 Task: Find people on LinkedIn with the title 'Social Media Assistant' in 'Yichun' offering 'Customer Service'.
Action: Mouse moved to (506, 65)
Screenshot: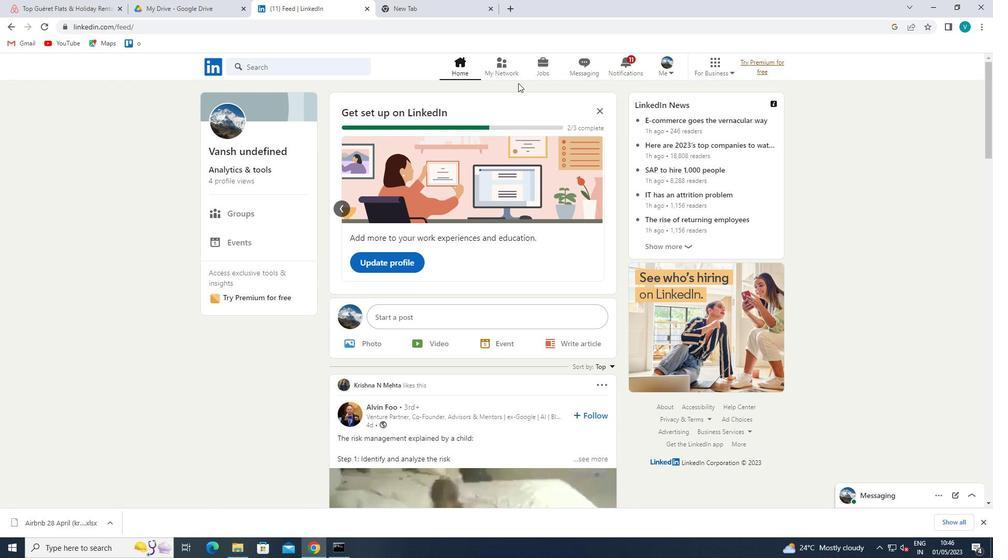 
Action: Mouse pressed left at (506, 65)
Screenshot: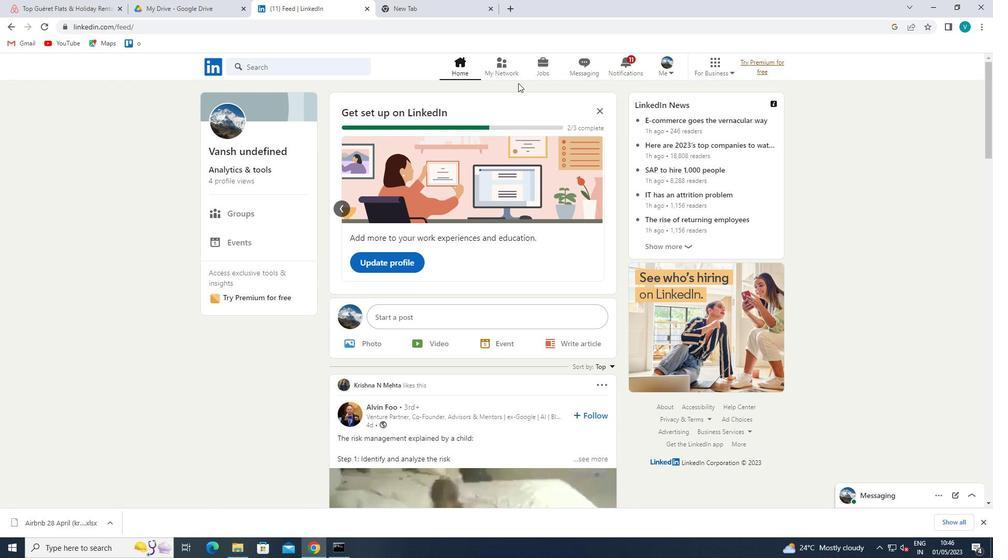 
Action: Mouse moved to (254, 122)
Screenshot: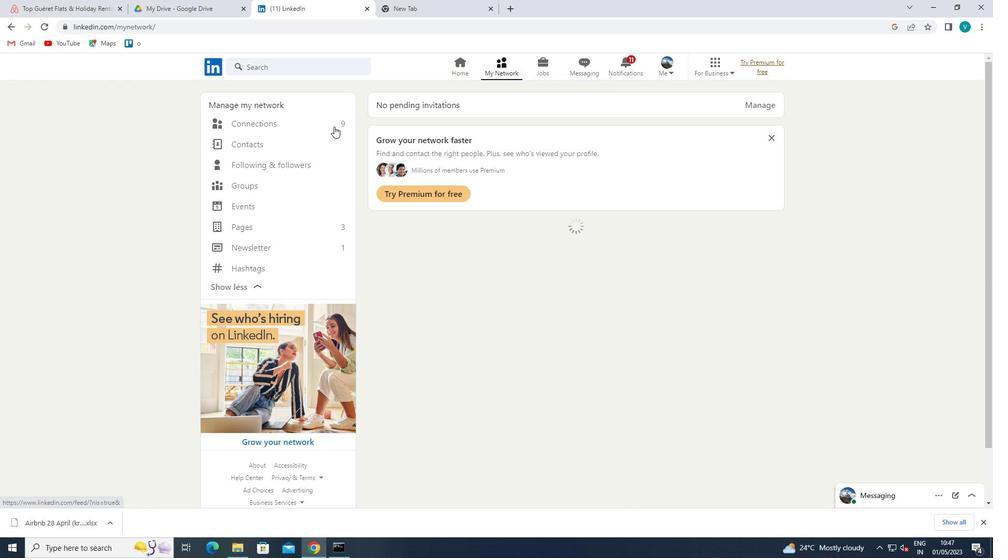 
Action: Mouse pressed left at (254, 122)
Screenshot: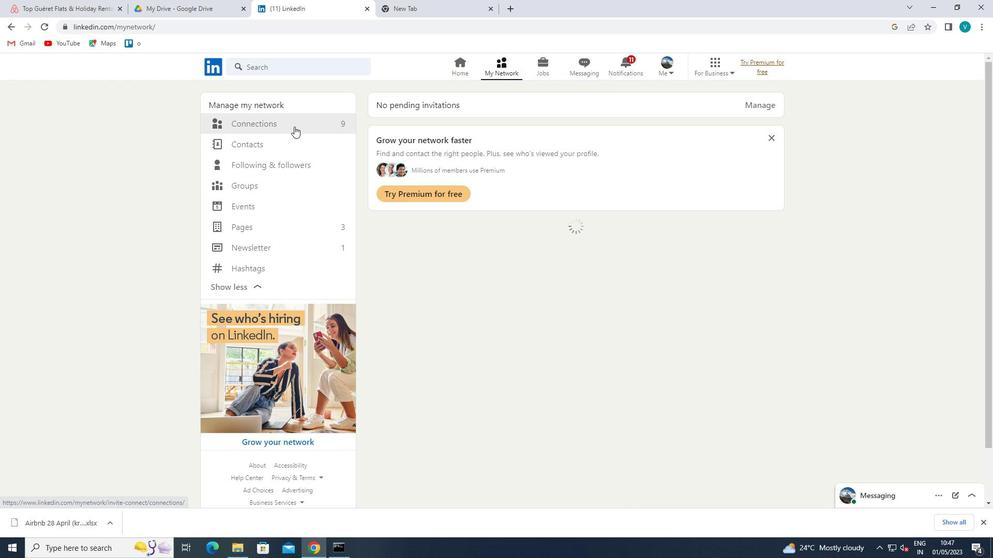 
Action: Mouse moved to (579, 131)
Screenshot: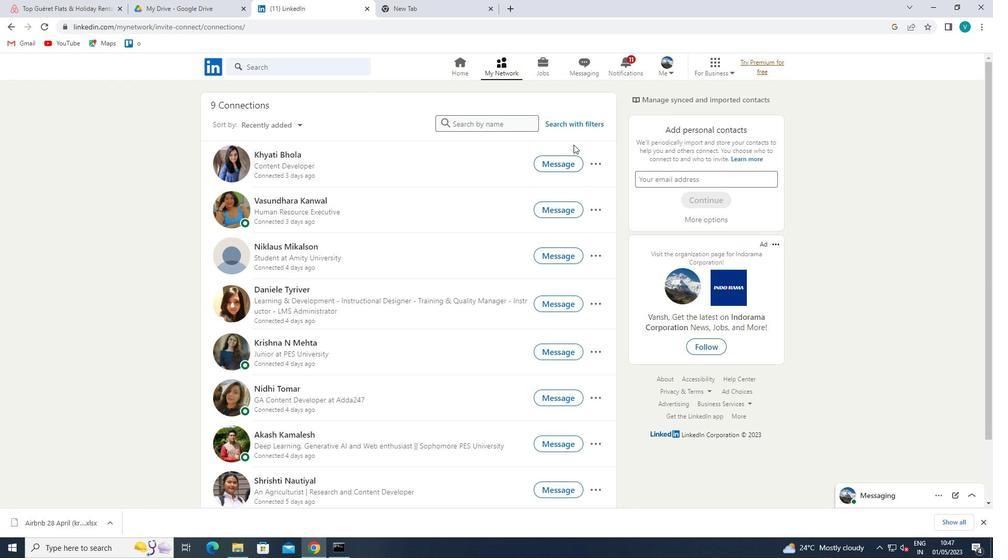 
Action: Mouse pressed left at (579, 131)
Screenshot: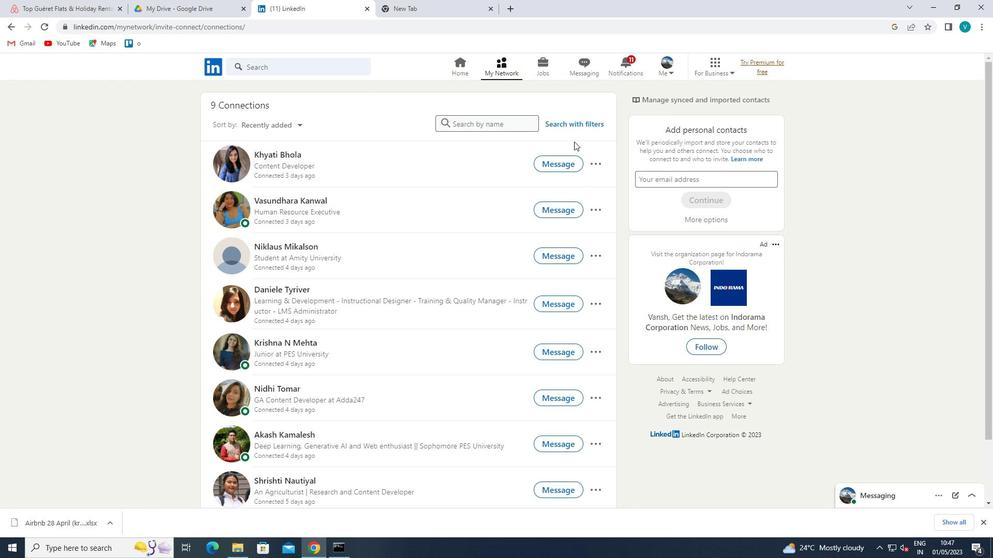 
Action: Mouse moved to (583, 128)
Screenshot: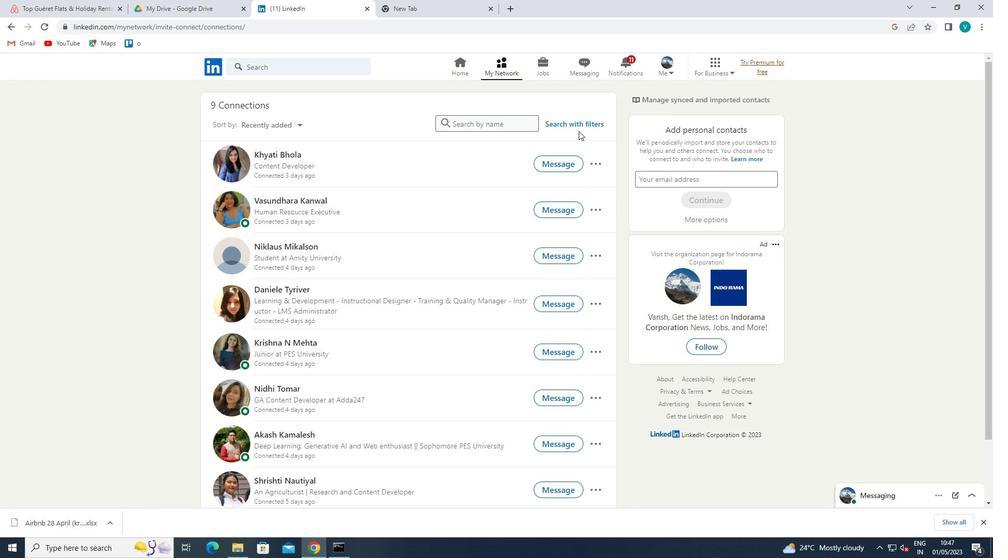 
Action: Mouse pressed left at (583, 128)
Screenshot: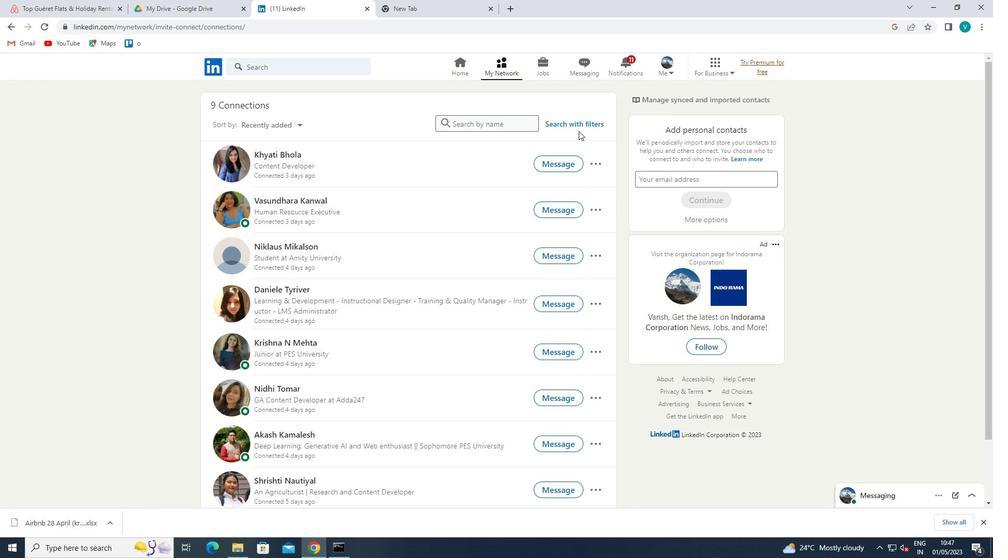
Action: Mouse moved to (490, 93)
Screenshot: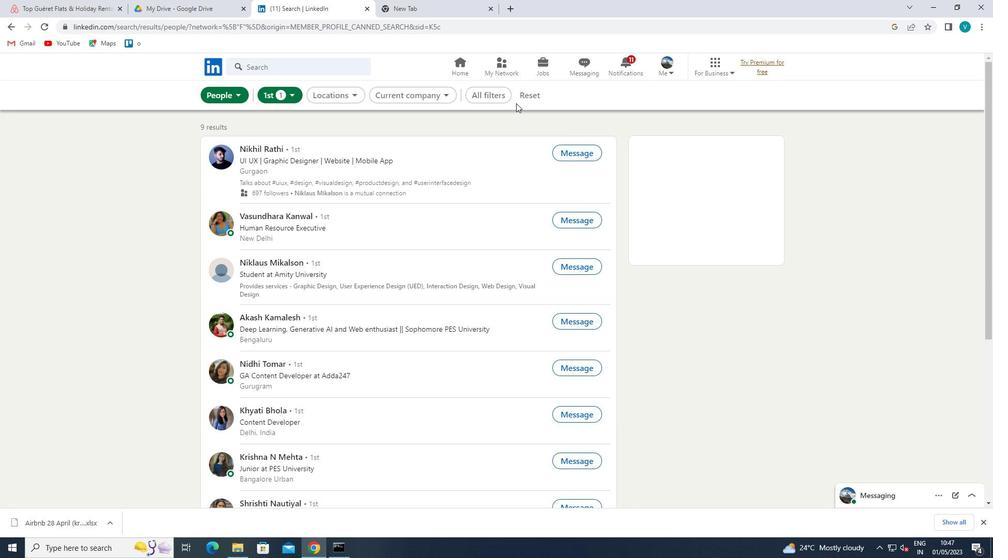 
Action: Mouse pressed left at (490, 93)
Screenshot: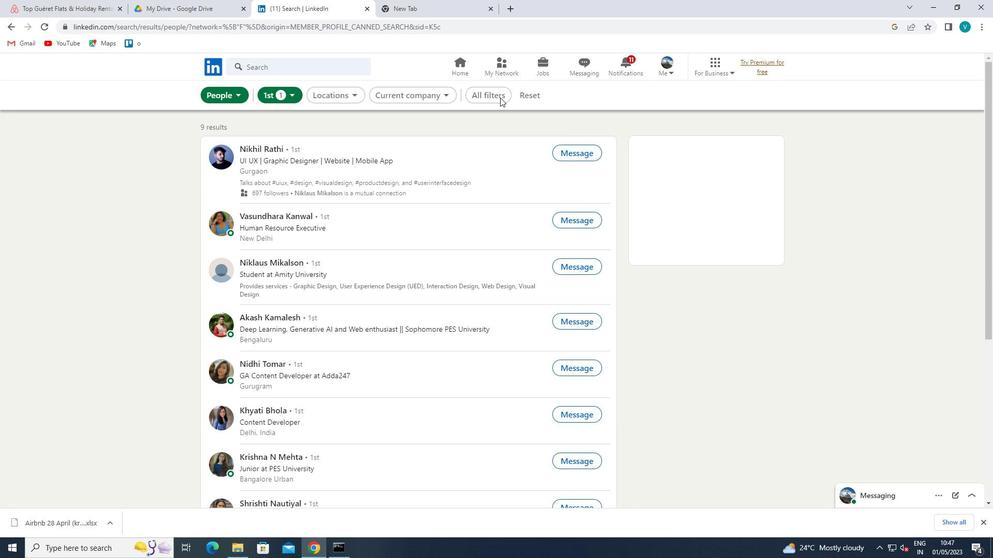 
Action: Mouse moved to (823, 268)
Screenshot: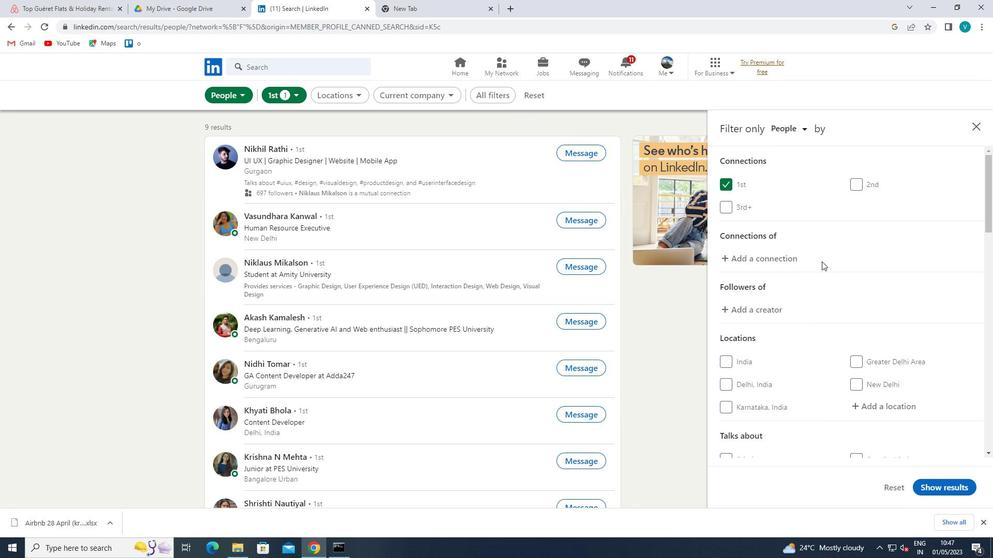 
Action: Mouse scrolled (823, 267) with delta (0, 0)
Screenshot: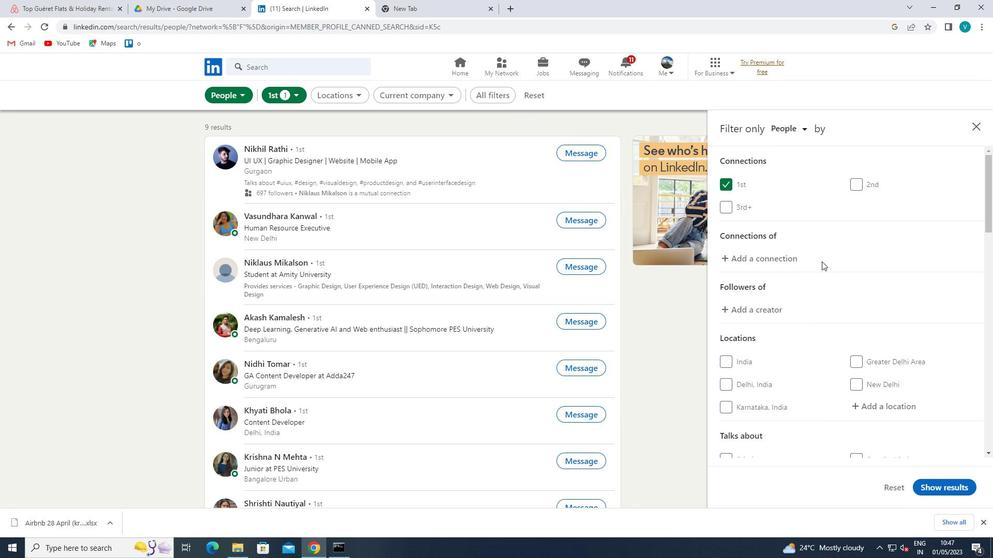 
Action: Mouse moved to (823, 268)
Screenshot: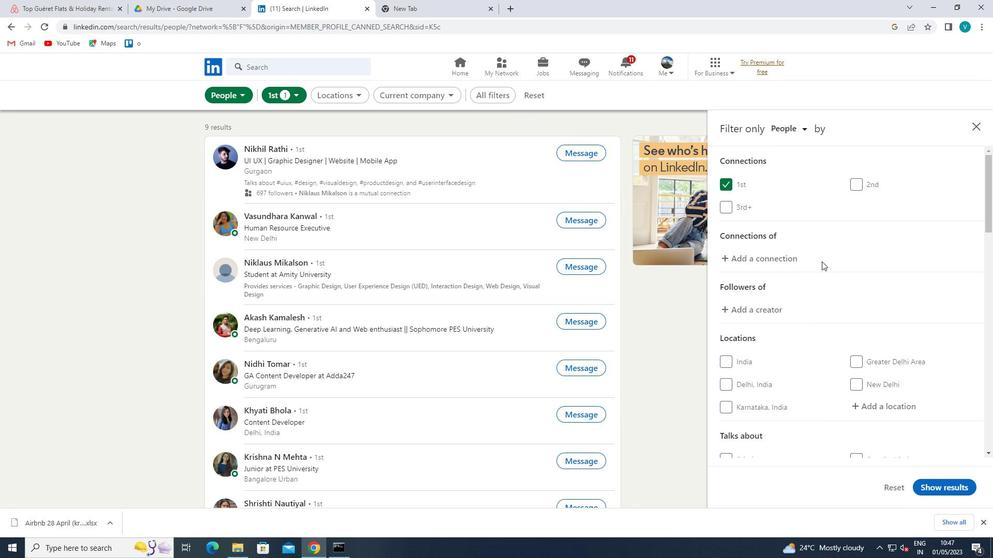 
Action: Mouse scrolled (823, 268) with delta (0, 0)
Screenshot: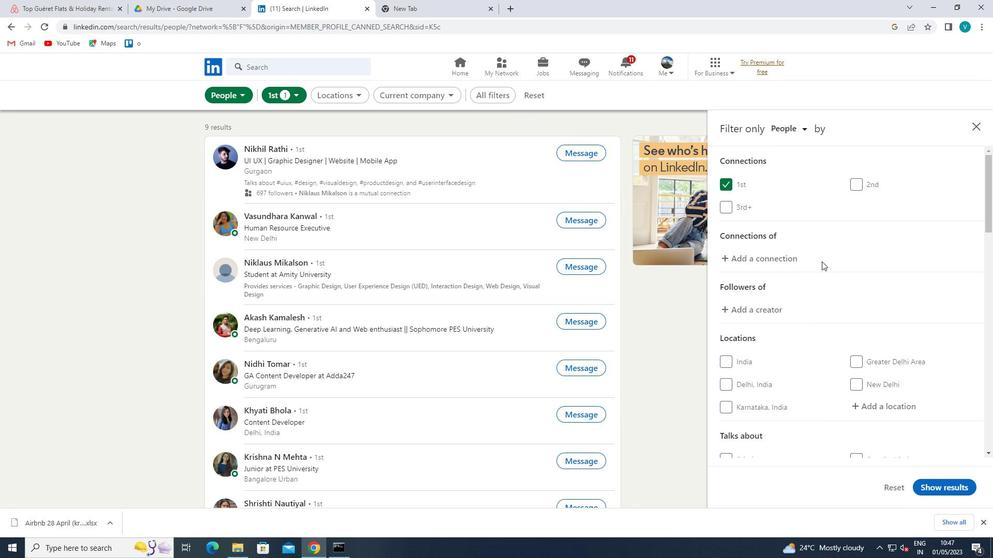 
Action: Mouse moved to (823, 269)
Screenshot: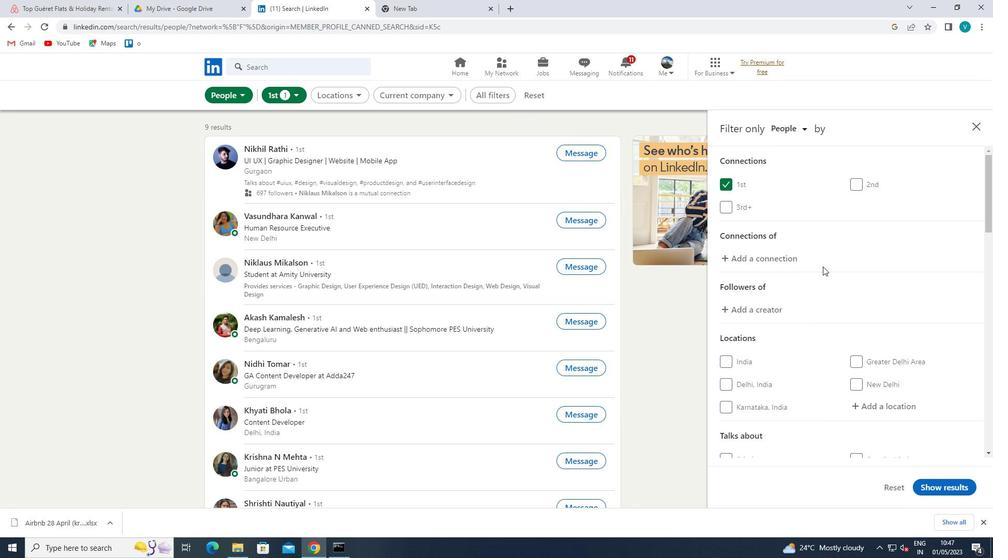 
Action: Mouse scrolled (823, 269) with delta (0, 0)
Screenshot: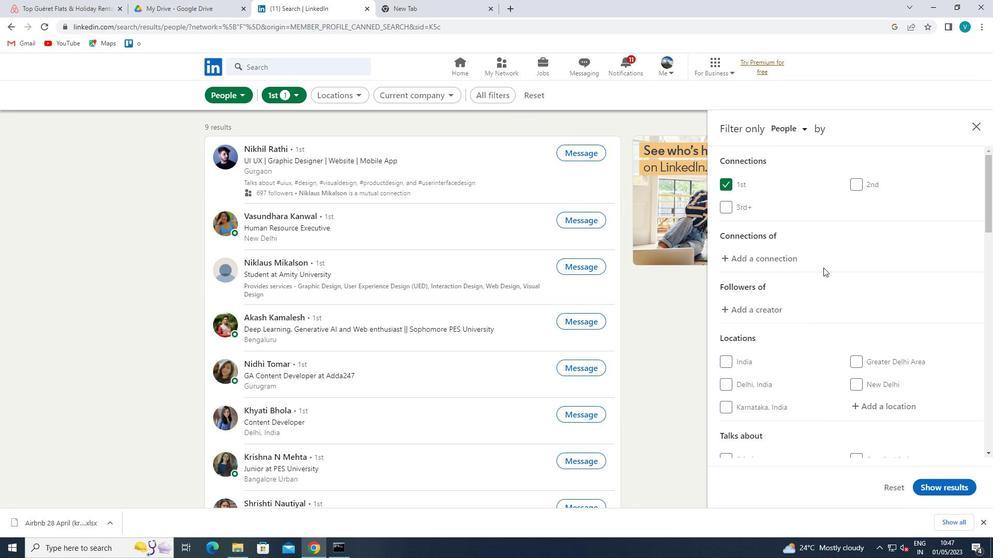 
Action: Mouse moved to (869, 259)
Screenshot: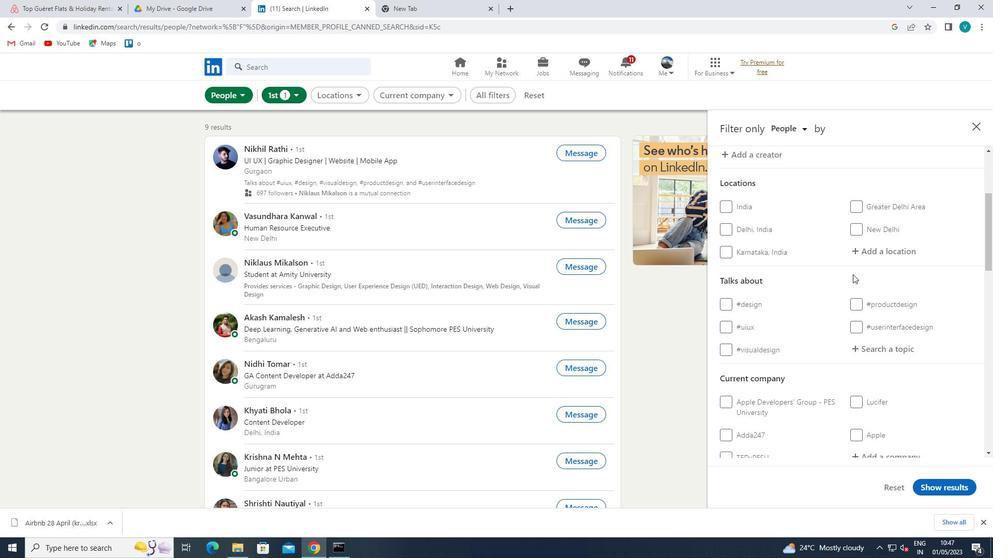 
Action: Mouse pressed left at (869, 259)
Screenshot: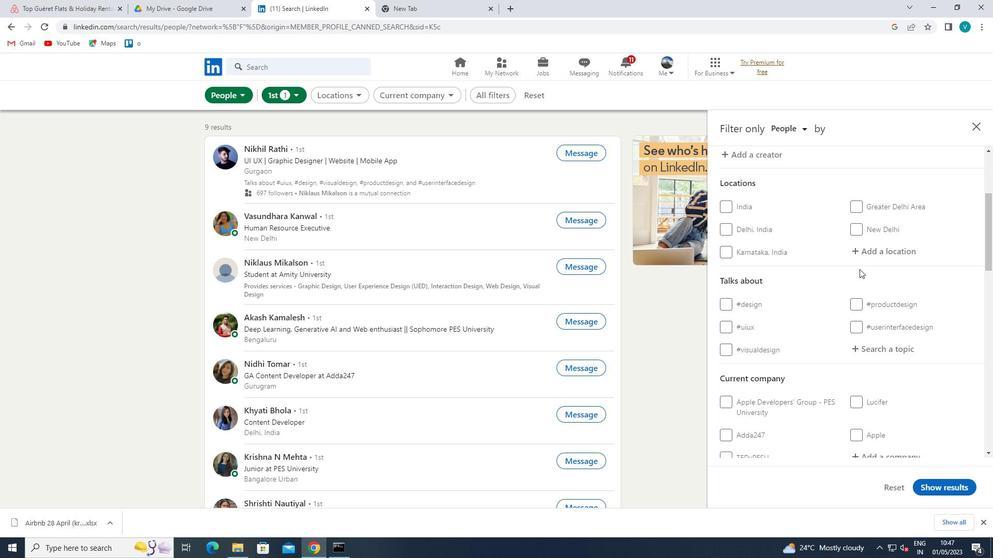 
Action: Mouse moved to (556, 169)
Screenshot: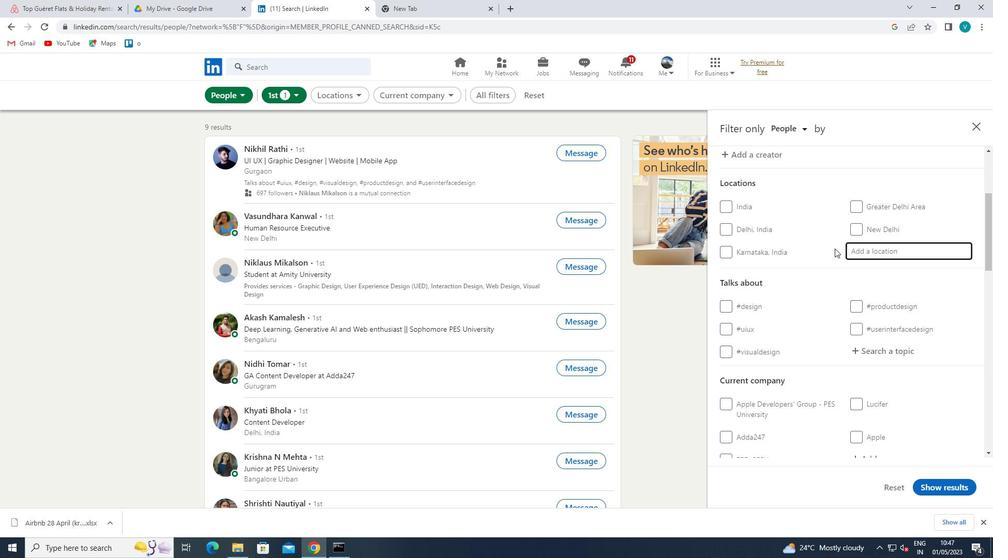 
Action: Key pressed <Key.shift>T<Key.backspace><Key.shift>YICHUN
Screenshot: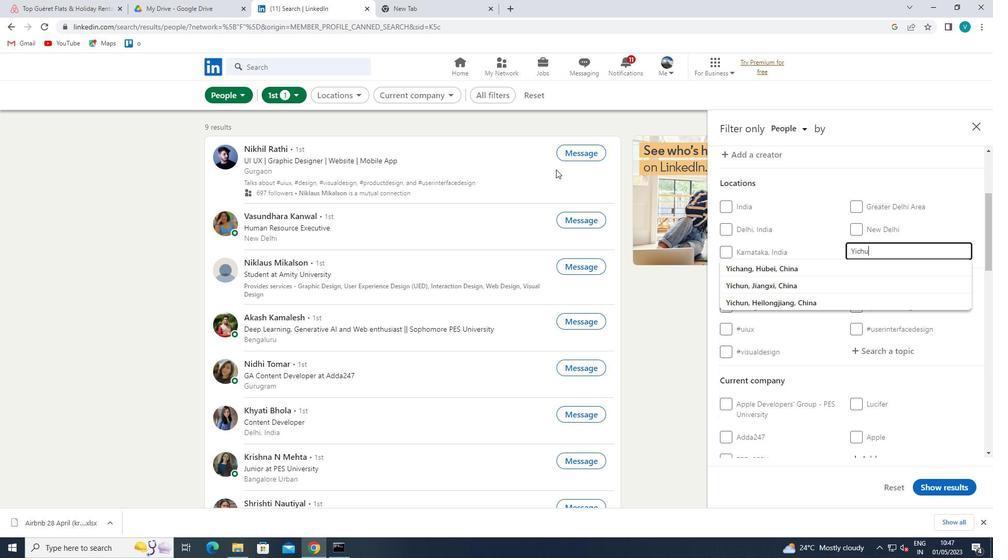 
Action: Mouse moved to (758, 268)
Screenshot: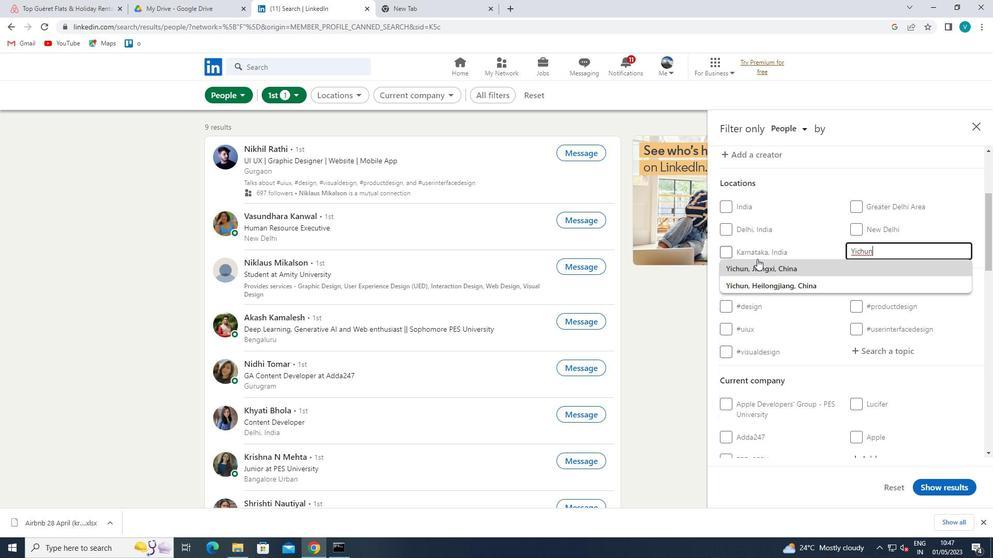 
Action: Mouse pressed left at (758, 268)
Screenshot: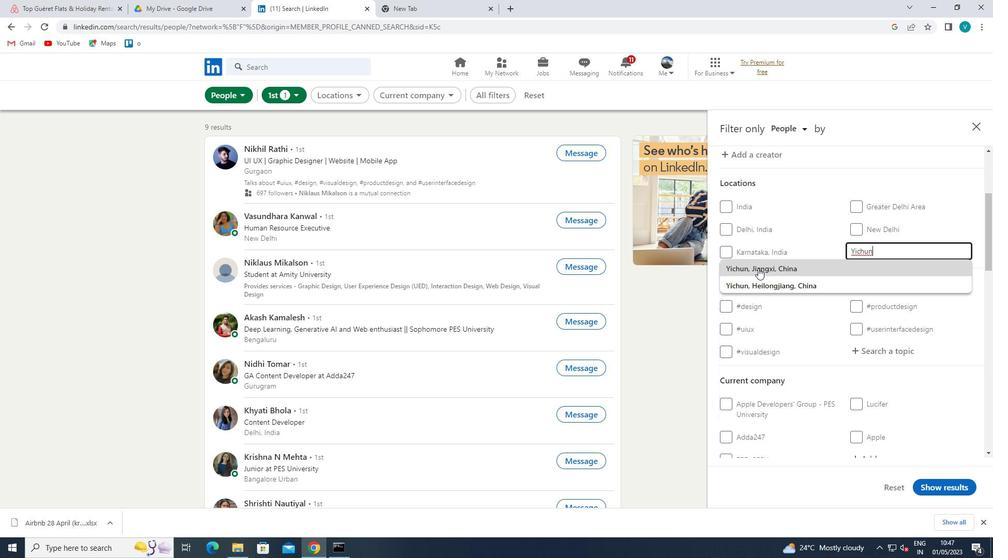 
Action: Mouse scrolled (758, 268) with delta (0, 0)
Screenshot: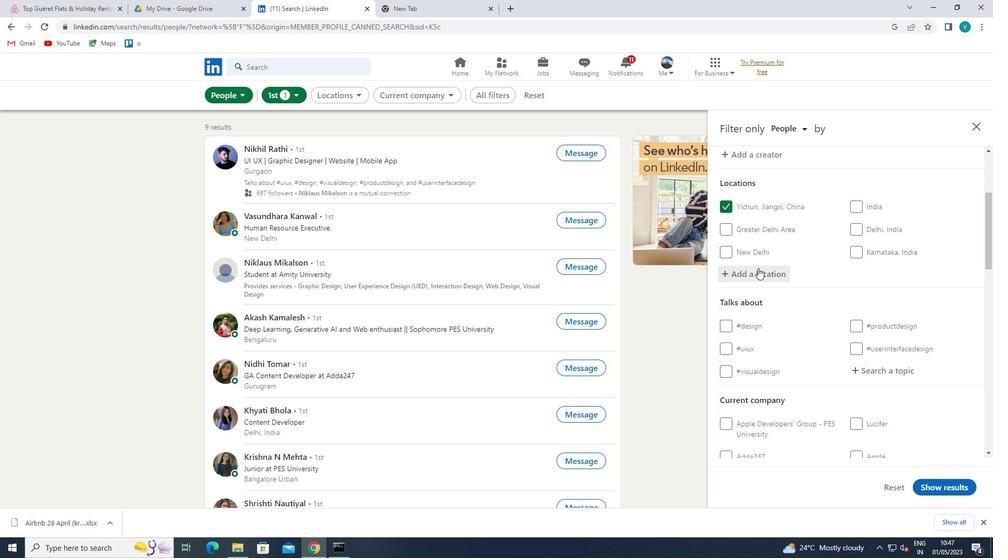 
Action: Mouse moved to (905, 318)
Screenshot: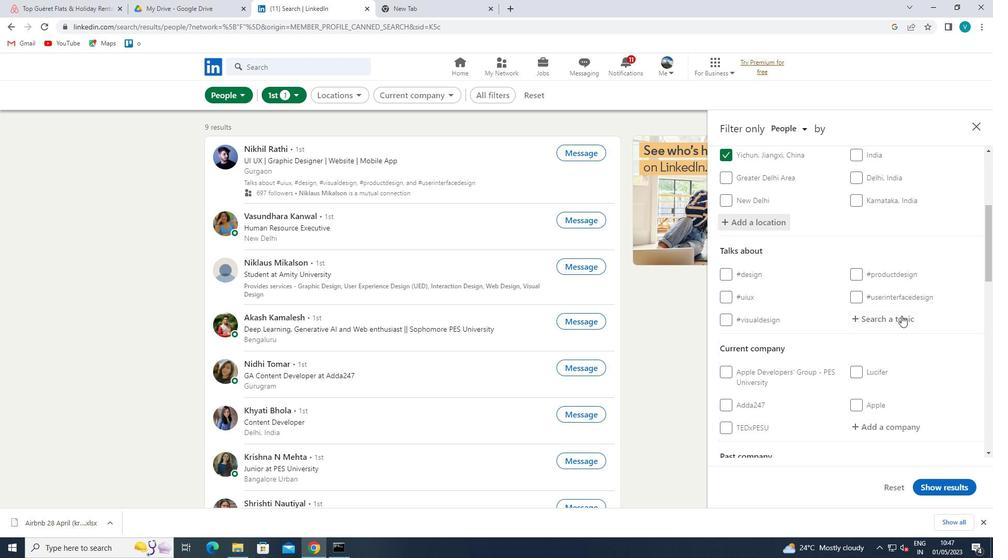 
Action: Mouse pressed left at (905, 318)
Screenshot: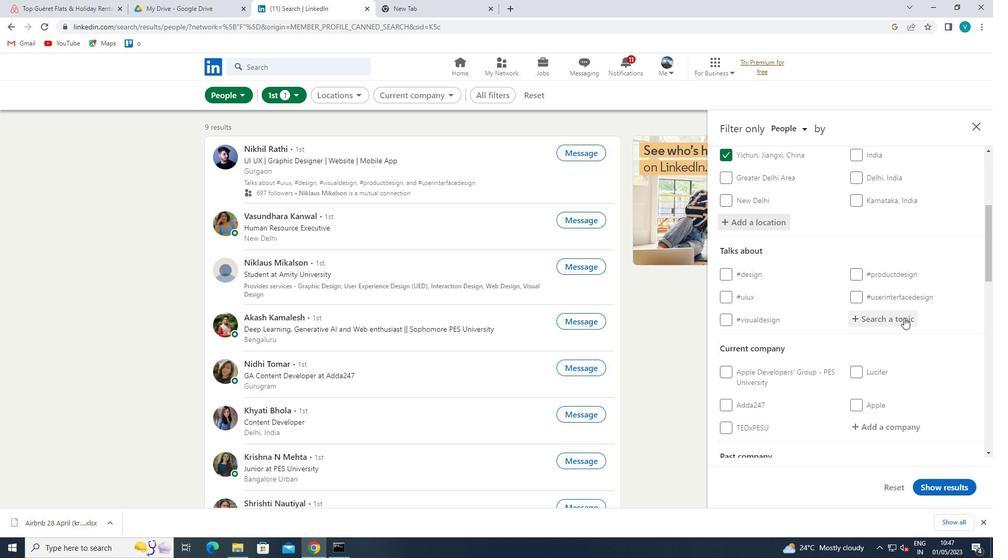 
Action: Key pressed <Key.shift>#JOB
Screenshot: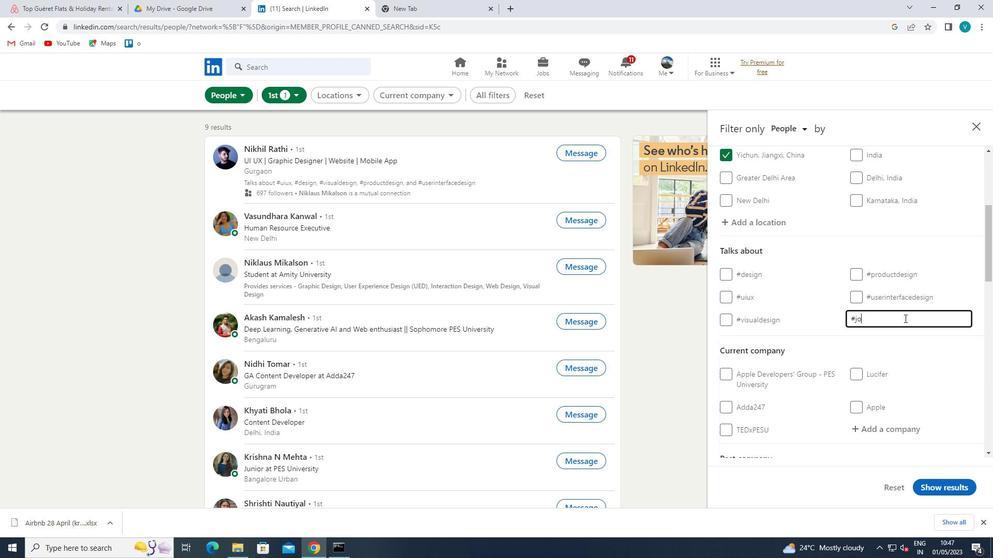 
Action: Mouse moved to (878, 335)
Screenshot: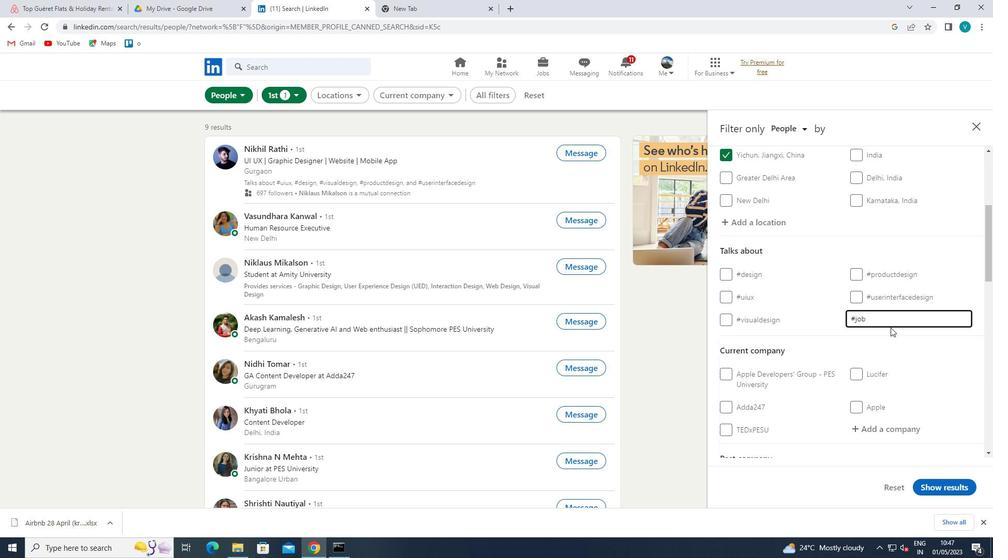 
Action: Mouse pressed left at (878, 335)
Screenshot: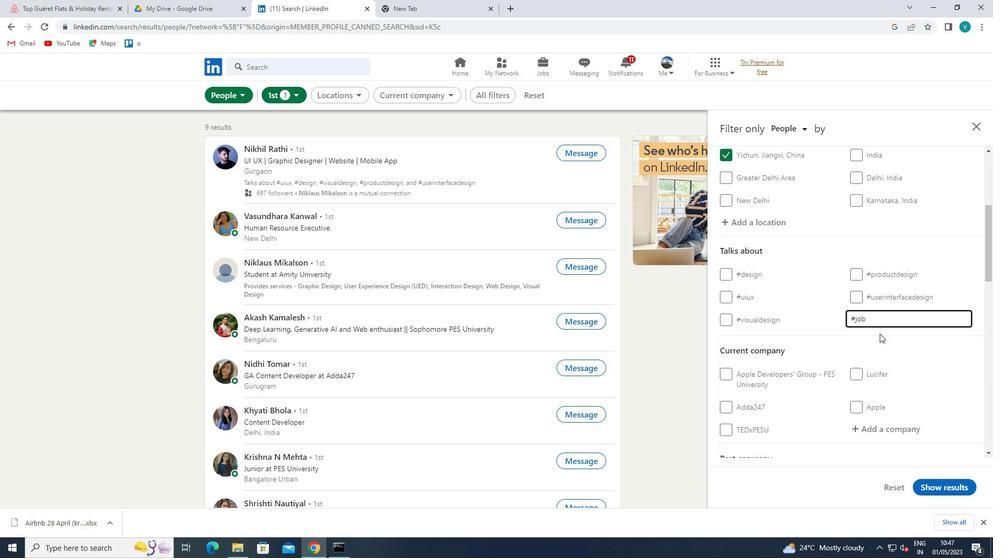 
Action: Mouse moved to (877, 336)
Screenshot: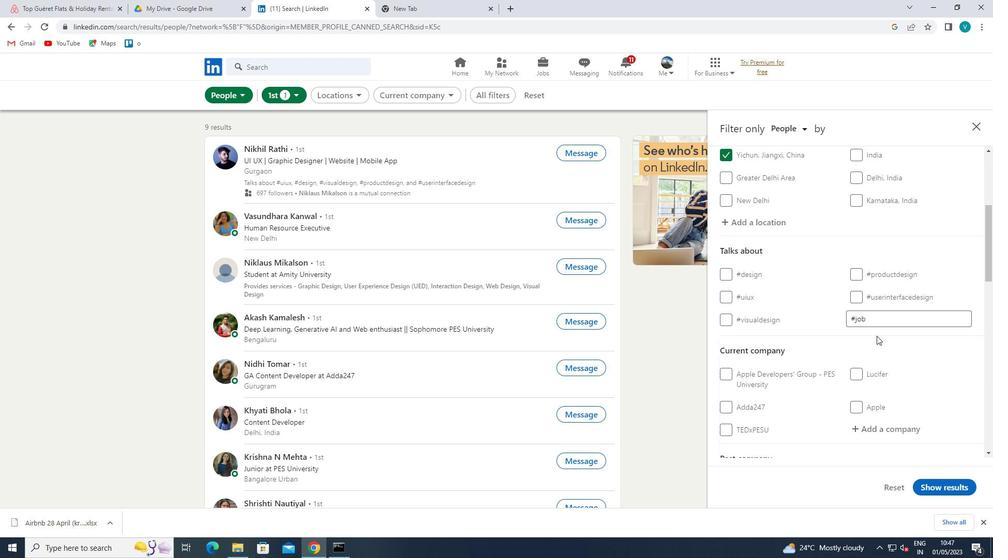 
Action: Mouse scrolled (877, 335) with delta (0, 0)
Screenshot: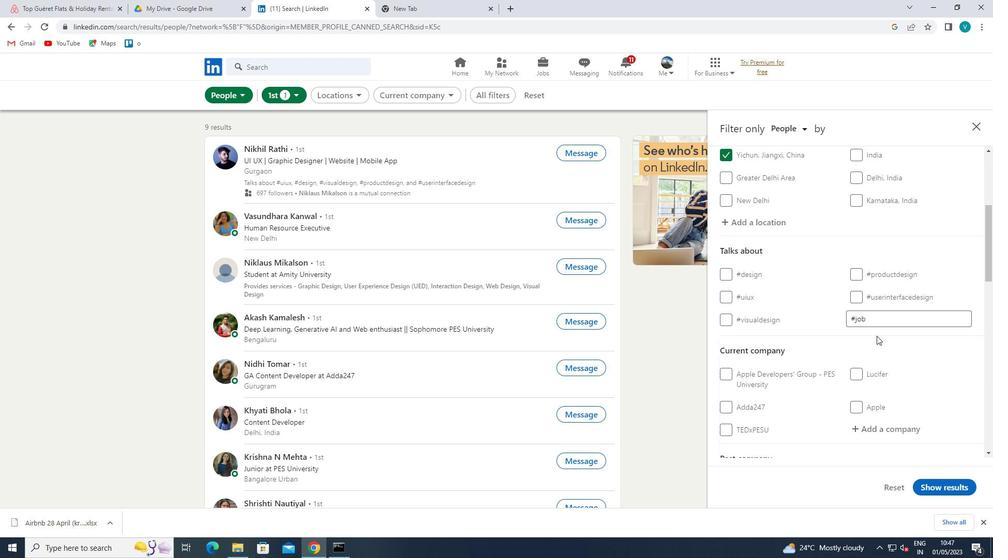 
Action: Mouse moved to (875, 336)
Screenshot: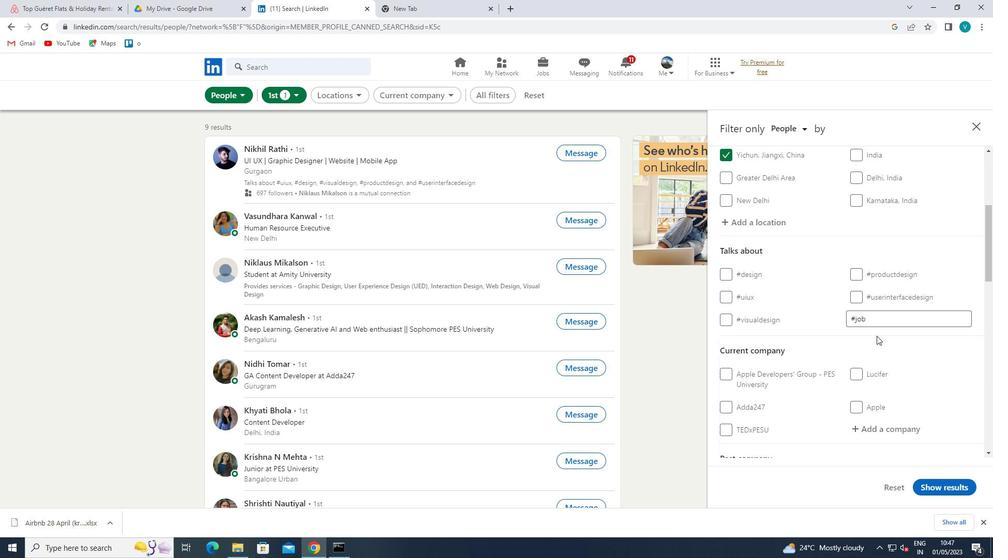 
Action: Mouse scrolled (875, 336) with delta (0, 0)
Screenshot: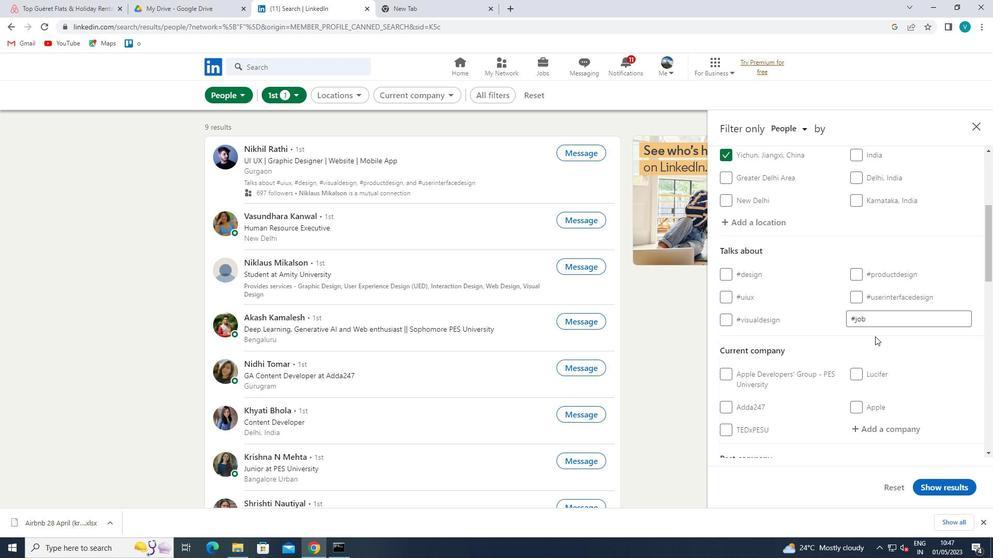 
Action: Mouse moved to (891, 311)
Screenshot: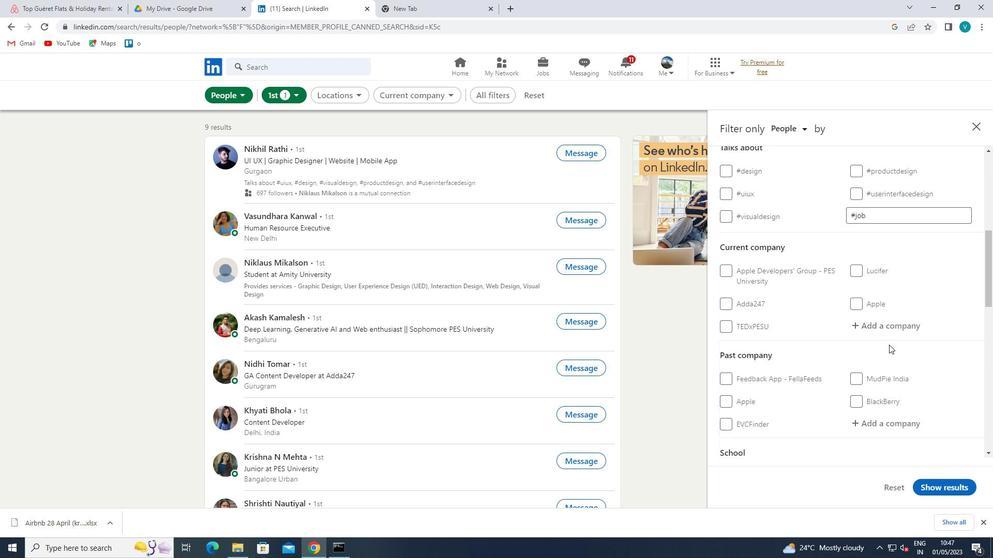 
Action: Mouse pressed left at (891, 311)
Screenshot: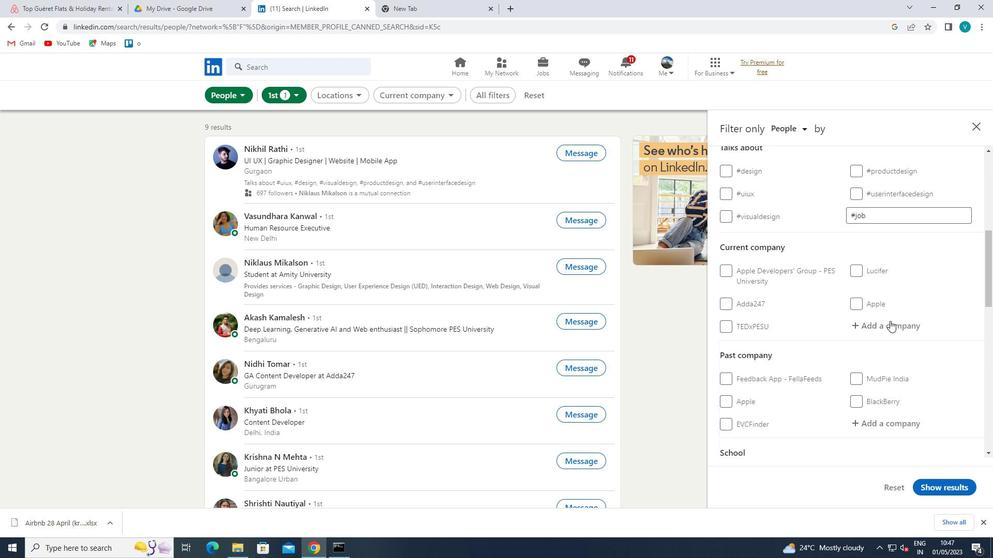 
Action: Mouse moved to (889, 326)
Screenshot: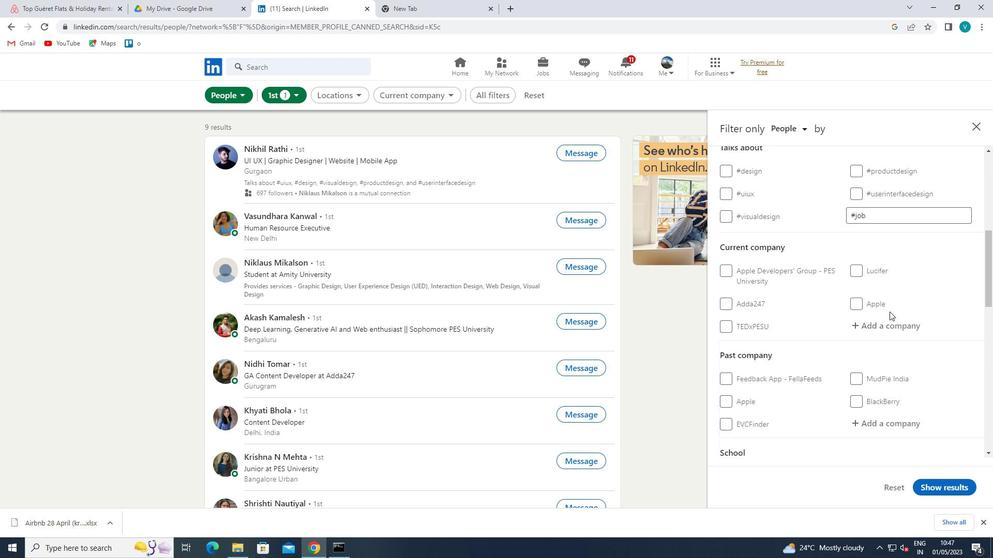 
Action: Mouse pressed left at (889, 326)
Screenshot: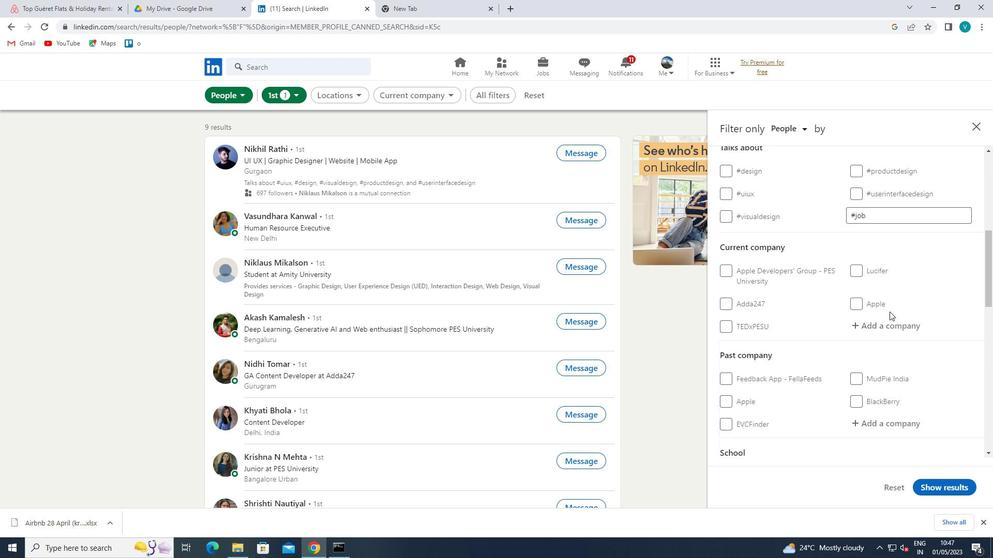 
Action: Key pressed <Key.shift>INTELLIAS
Screenshot: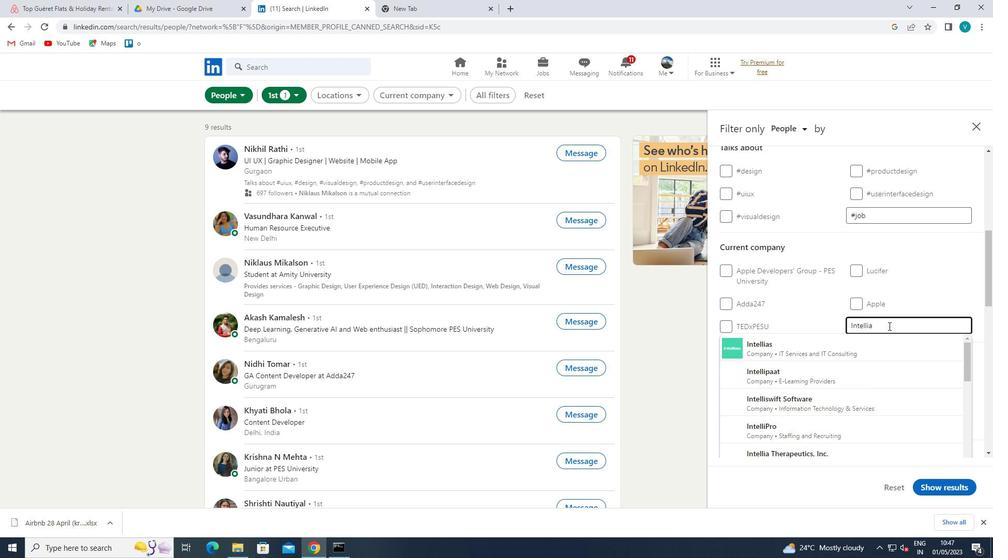 
Action: Mouse moved to (871, 337)
Screenshot: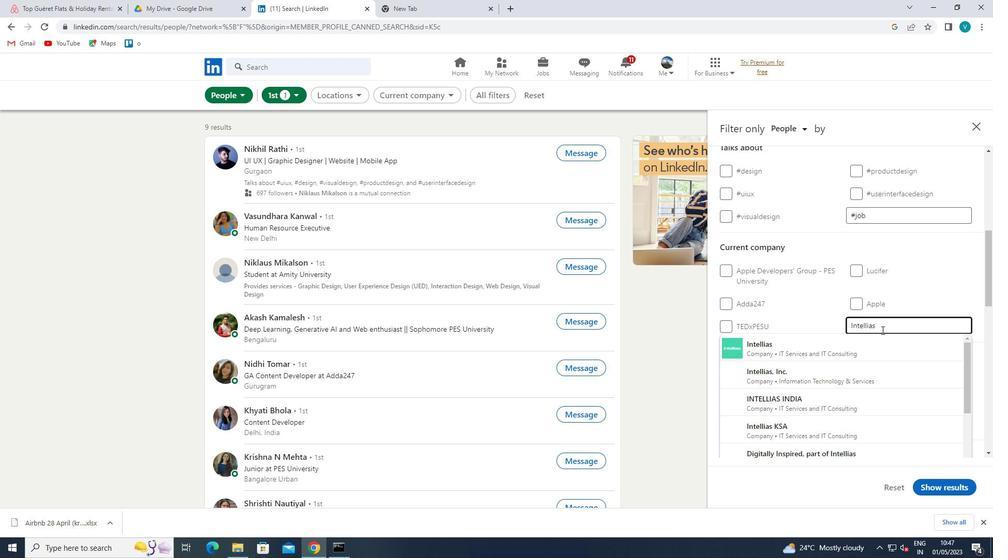 
Action: Mouse pressed left at (871, 337)
Screenshot: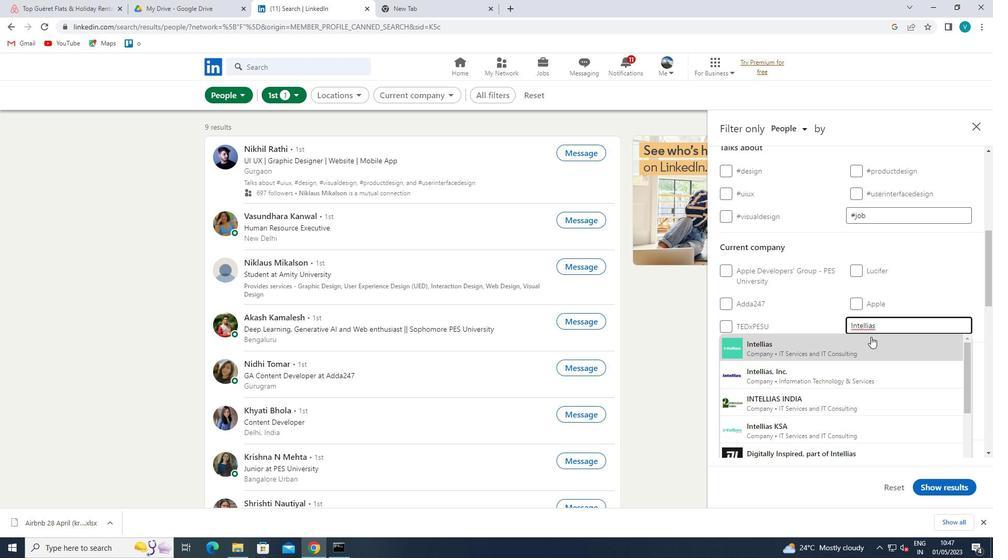 
Action: Mouse scrolled (871, 336) with delta (0, 0)
Screenshot: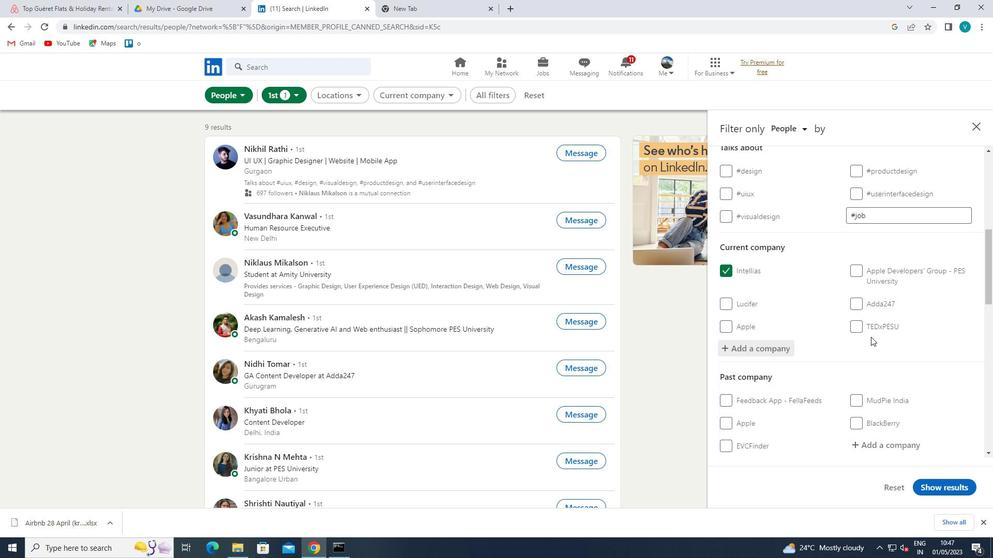
Action: Mouse scrolled (871, 336) with delta (0, 0)
Screenshot: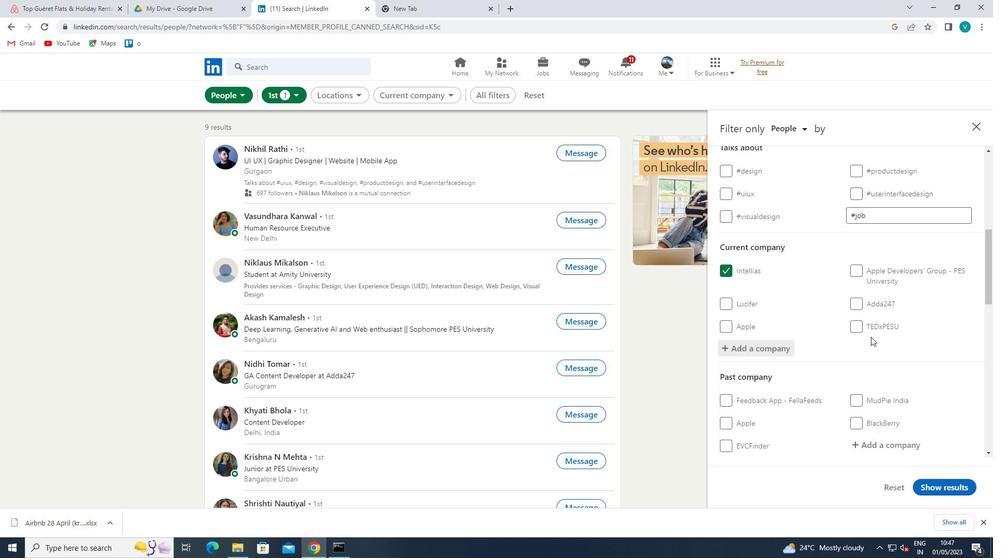 
Action: Mouse scrolled (871, 336) with delta (0, 0)
Screenshot: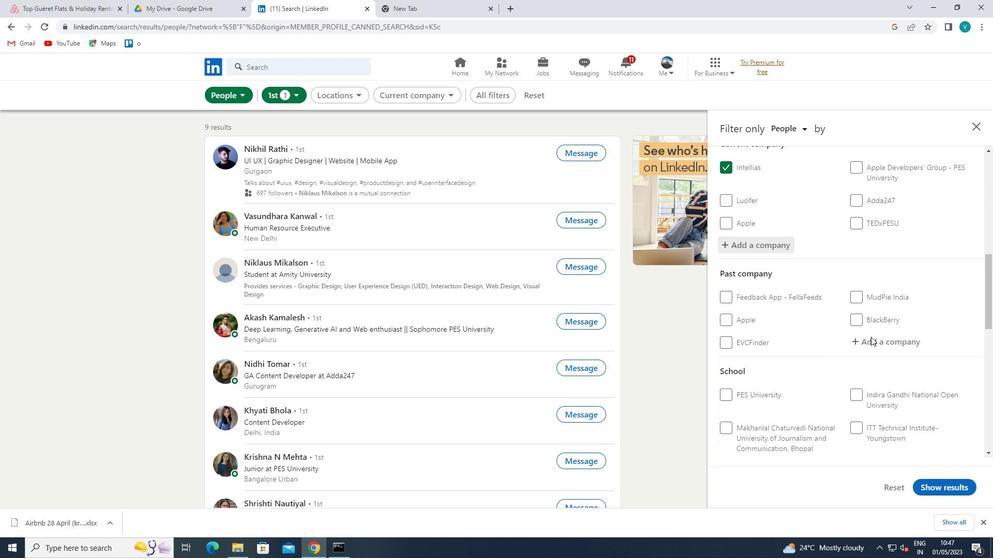 
Action: Mouse moved to (881, 414)
Screenshot: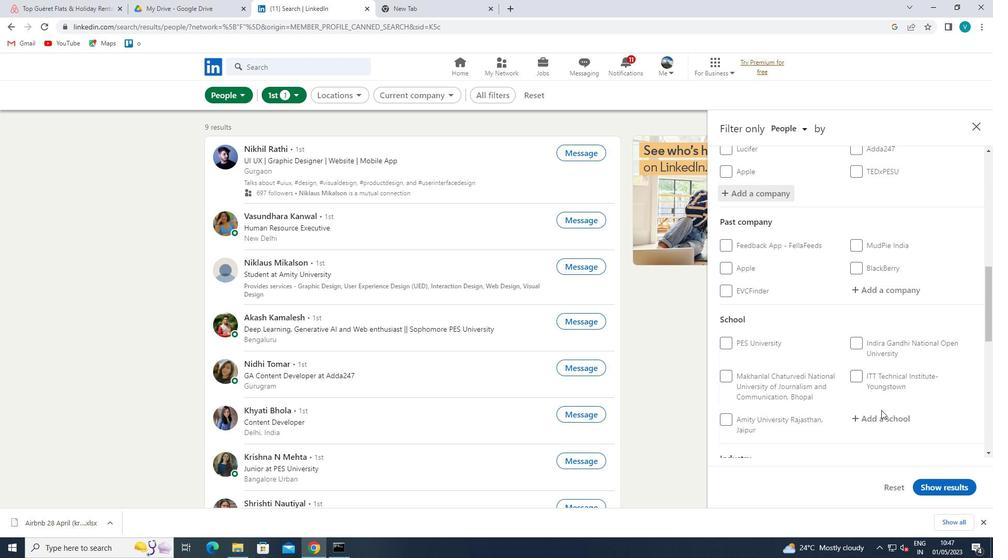 
Action: Mouse pressed left at (881, 414)
Screenshot: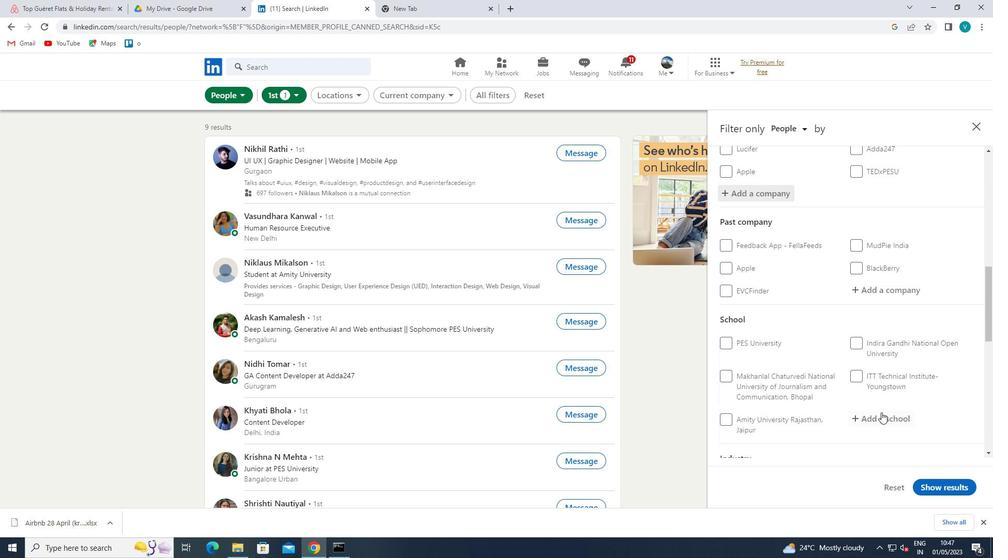 
Action: Key pressed <Key.shift>NATIONAL<Key.space>INSTITUTE<Key.space>OF<Key.space>ELECTRONICS<Key.space>
Screenshot: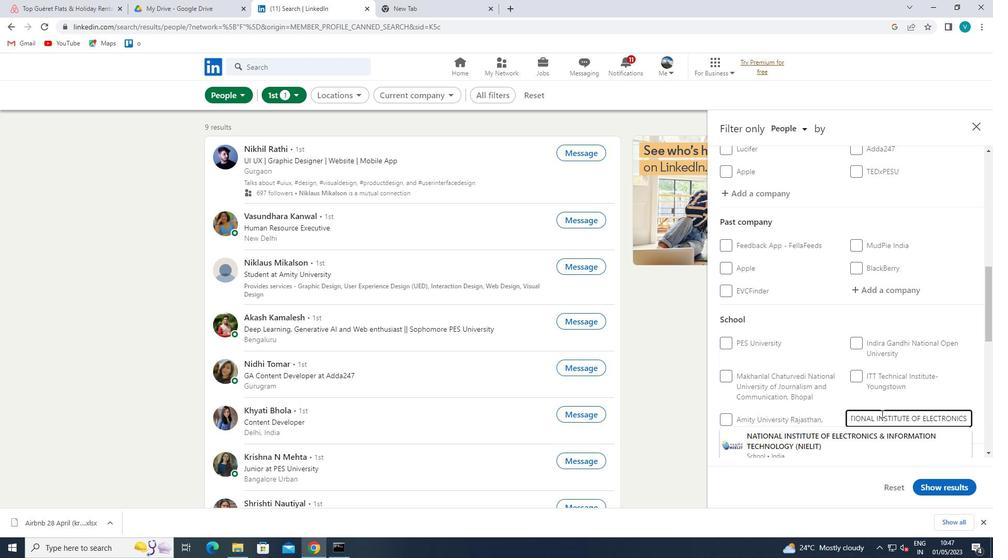 
Action: Mouse moved to (866, 446)
Screenshot: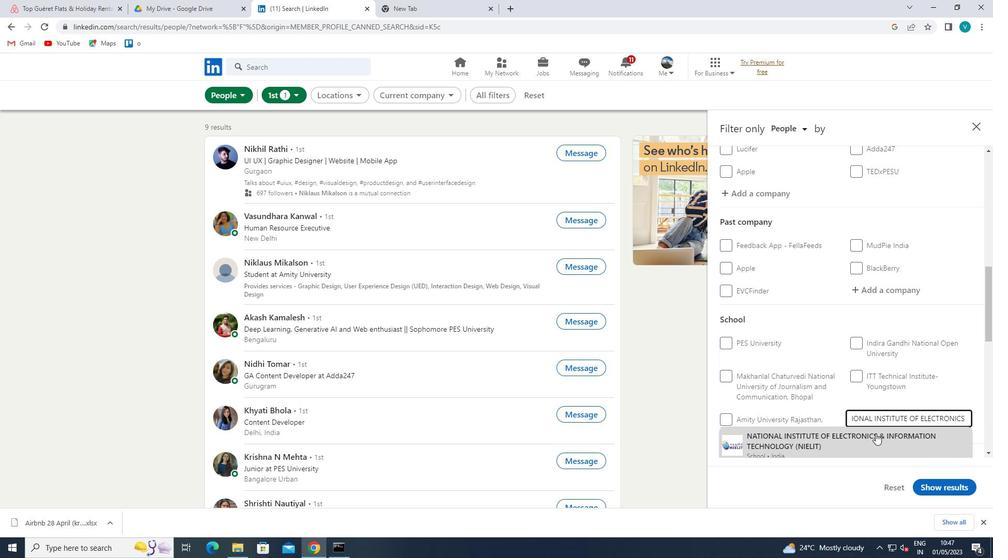 
Action: Mouse pressed left at (866, 446)
Screenshot: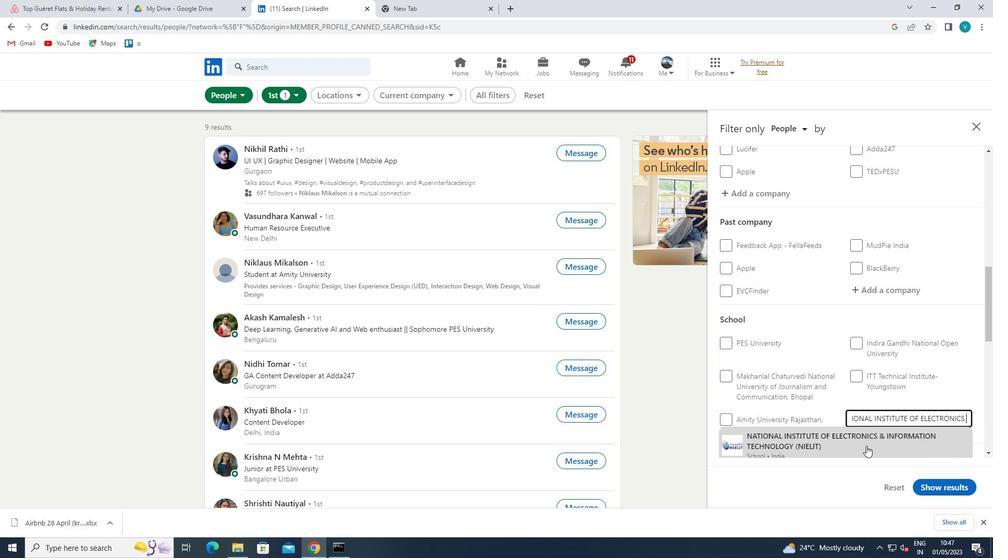 
Action: Mouse moved to (859, 387)
Screenshot: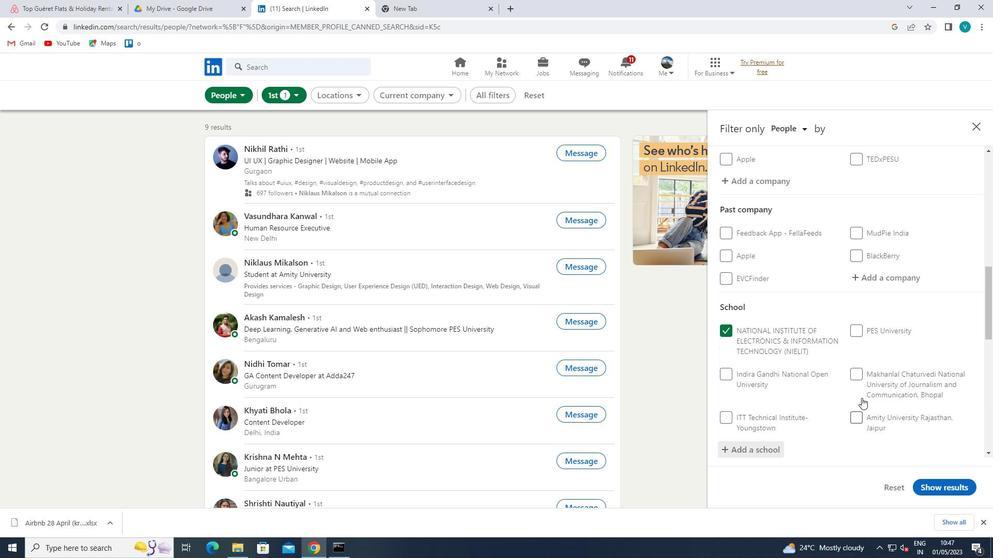 
Action: Mouse scrolled (859, 387) with delta (0, 0)
Screenshot: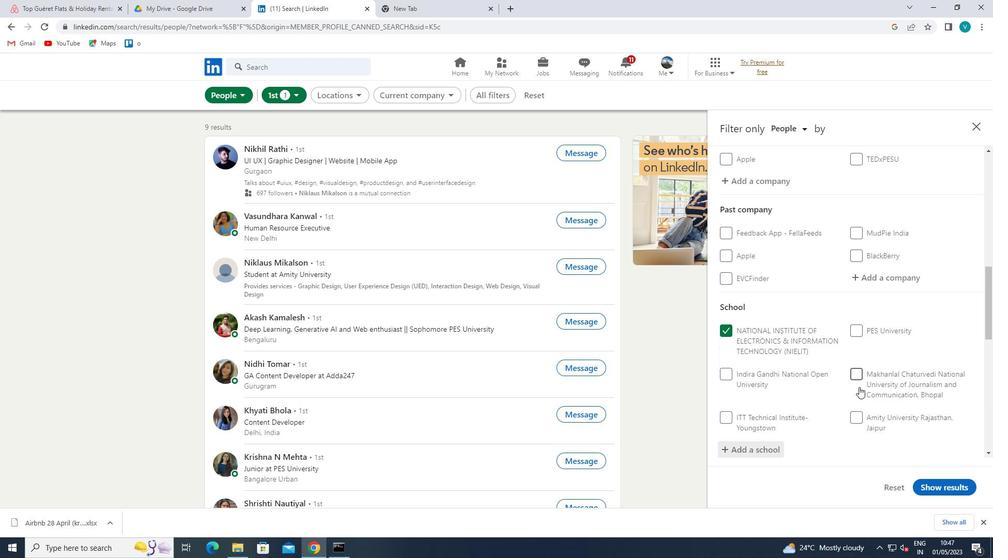 
Action: Mouse moved to (859, 387)
Screenshot: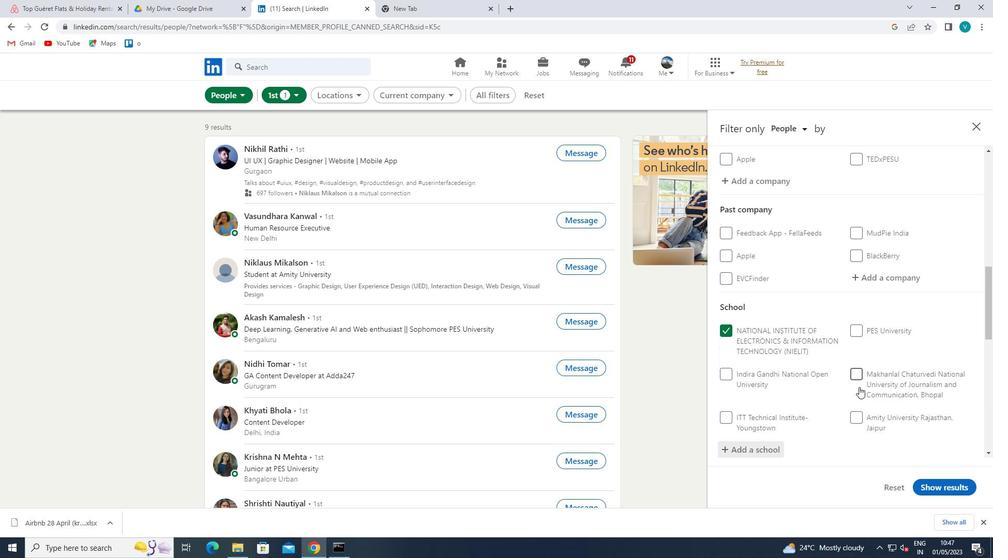 
Action: Mouse scrolled (859, 387) with delta (0, 0)
Screenshot: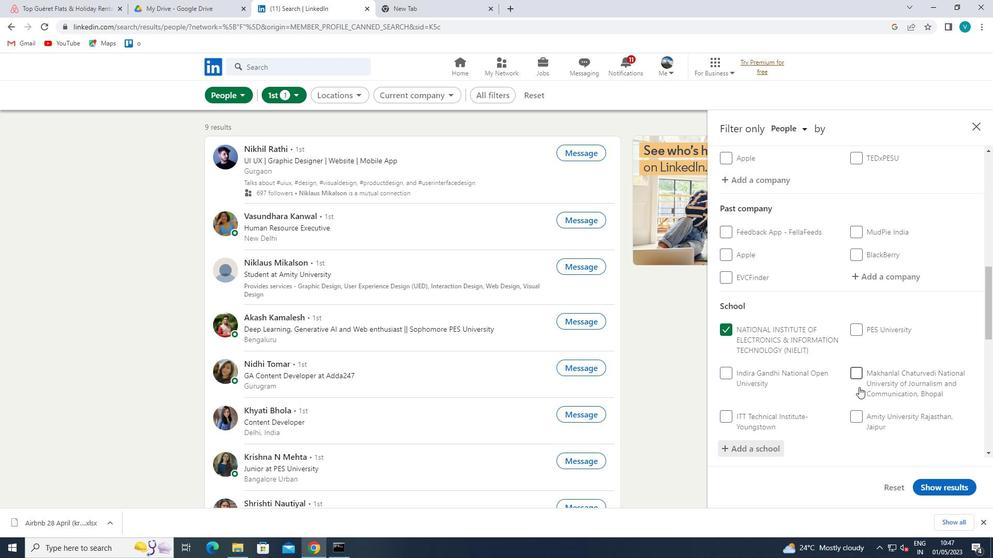 
Action: Mouse scrolled (859, 387) with delta (0, 0)
Screenshot: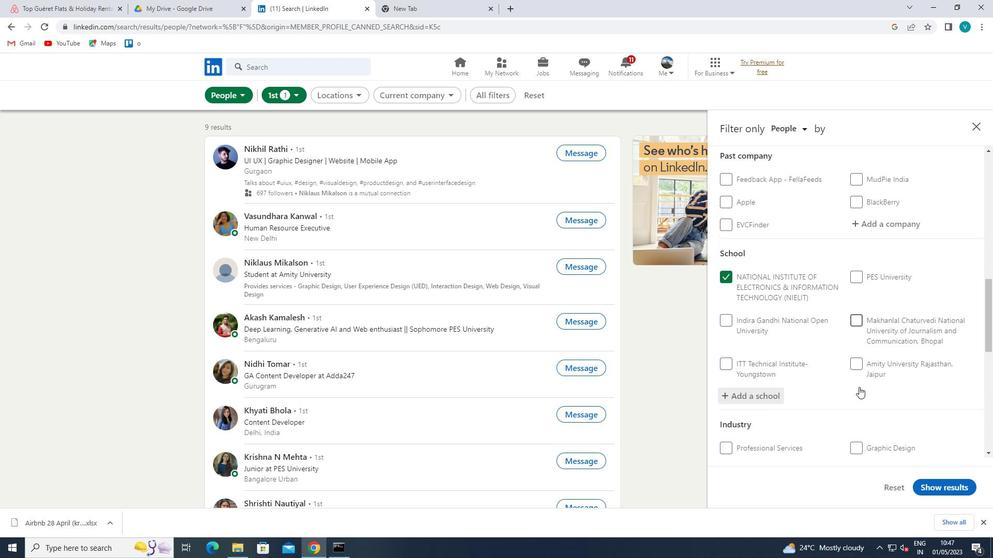 
Action: Mouse scrolled (859, 387) with delta (0, 0)
Screenshot: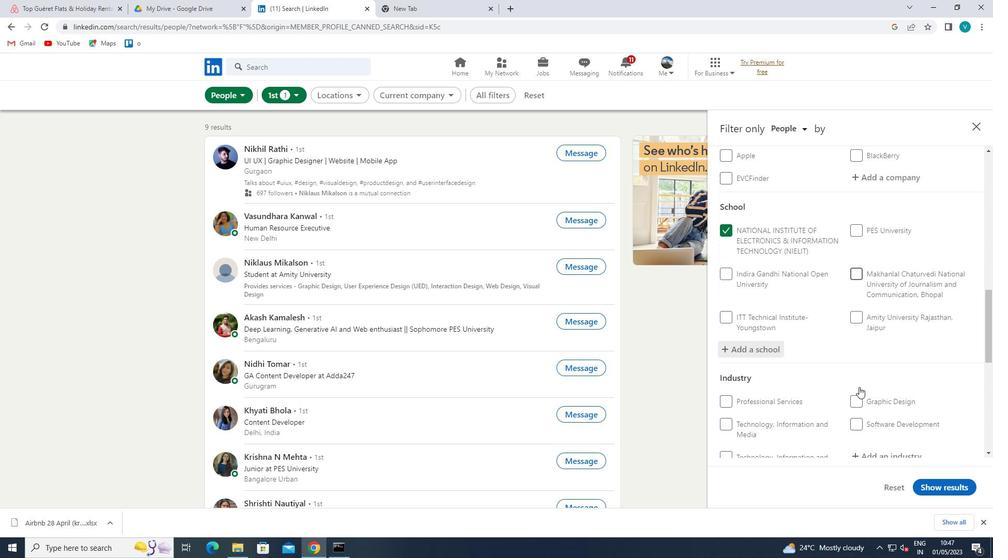 
Action: Mouse moved to (886, 351)
Screenshot: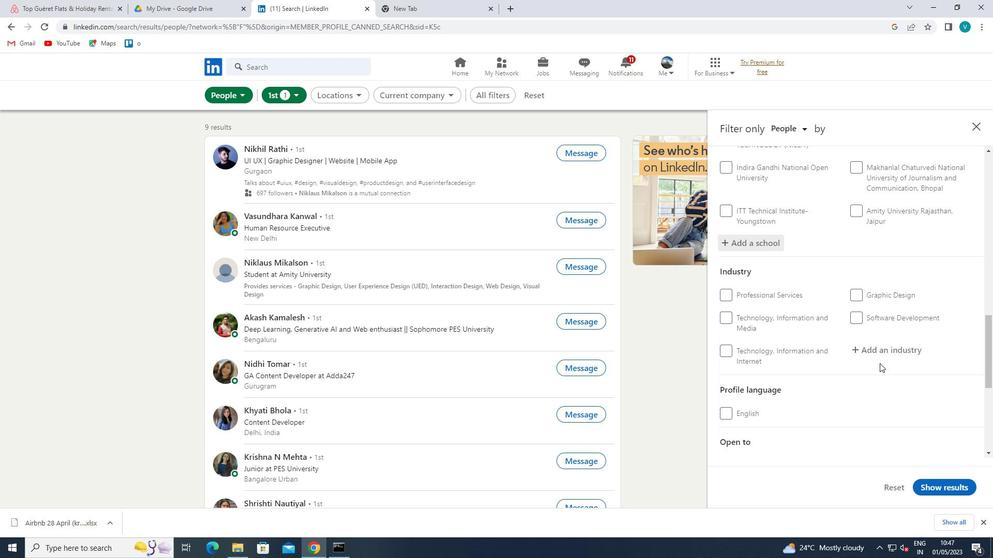 
Action: Mouse pressed left at (886, 351)
Screenshot: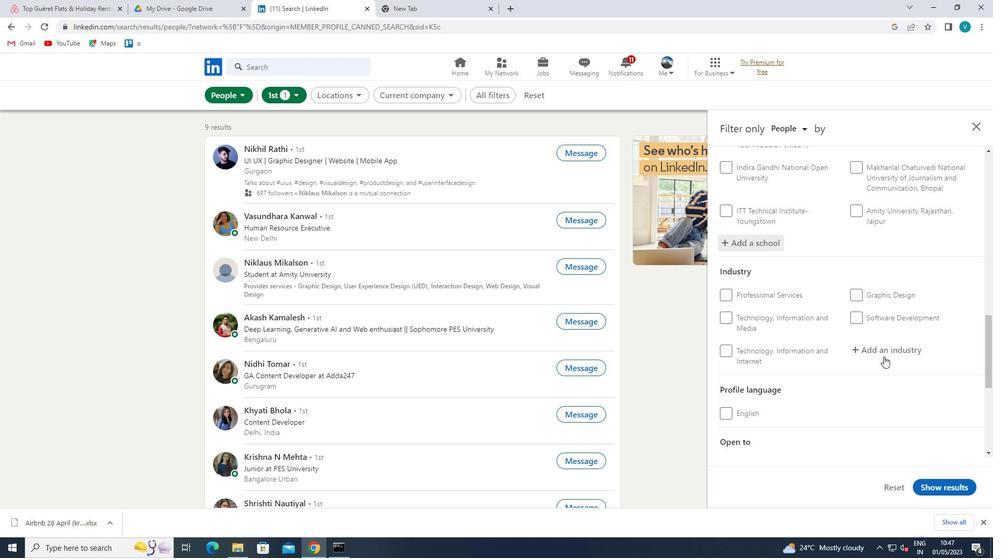 
Action: Key pressed <Key.shift>ARTIFICIAL<Key.space>
Screenshot: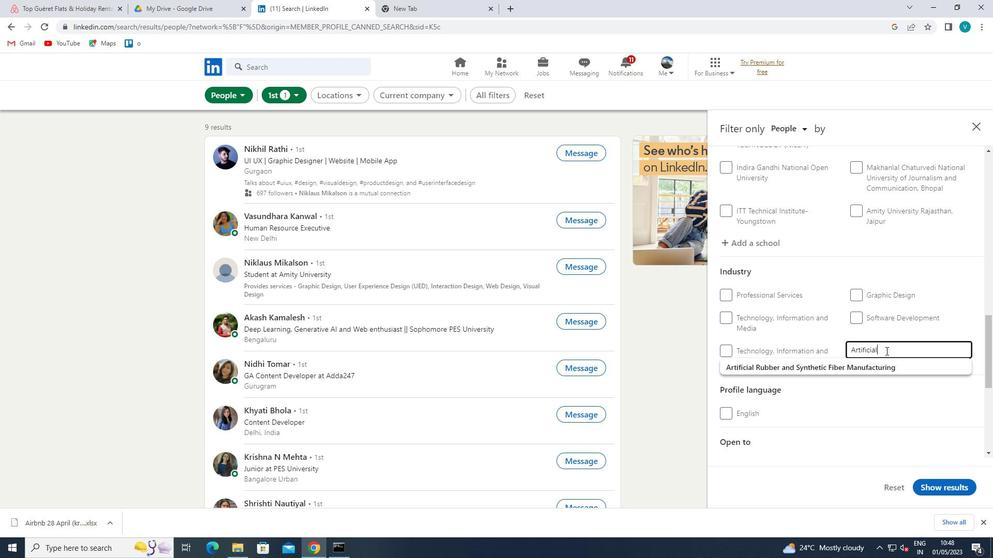 
Action: Mouse moved to (876, 367)
Screenshot: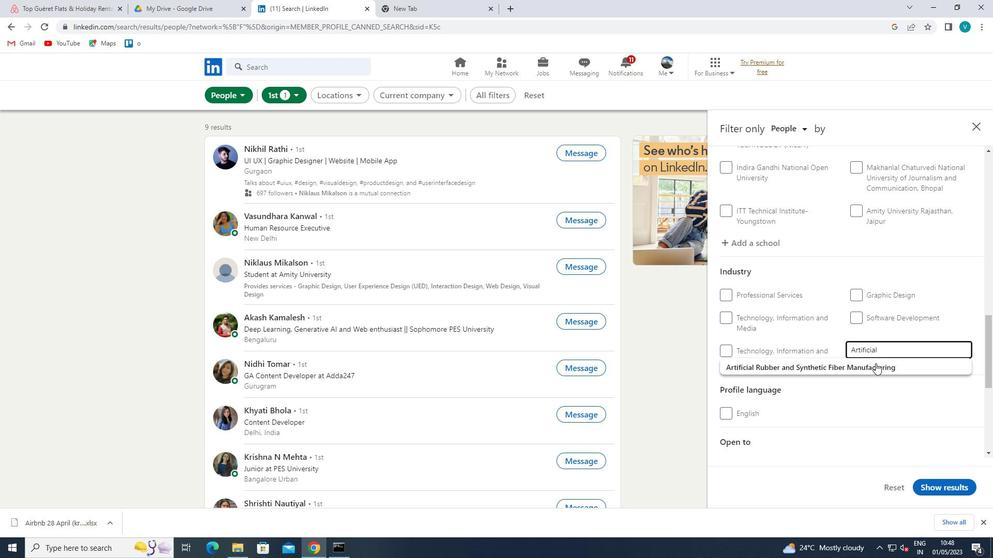 
Action: Mouse pressed left at (876, 367)
Screenshot: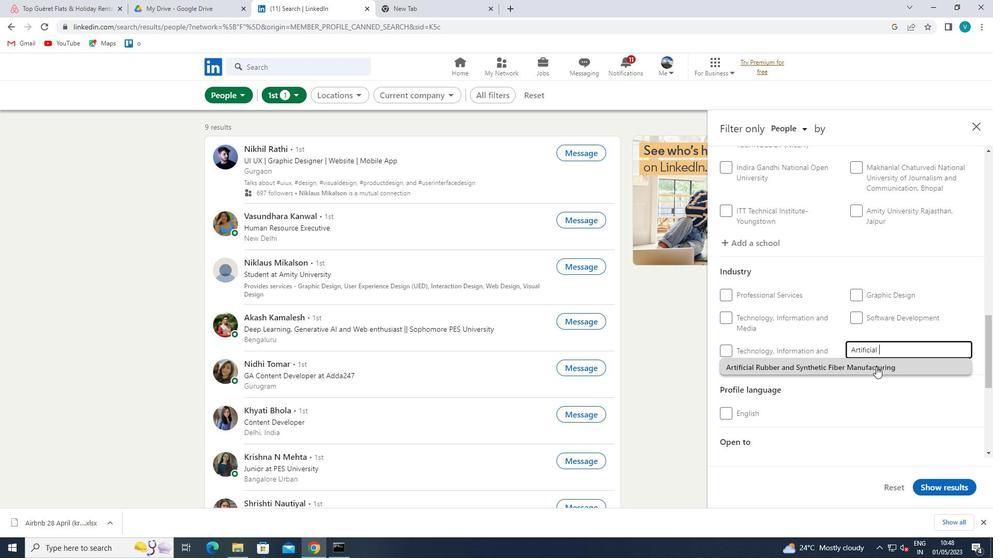 
Action: Mouse scrolled (876, 366) with delta (0, 0)
Screenshot: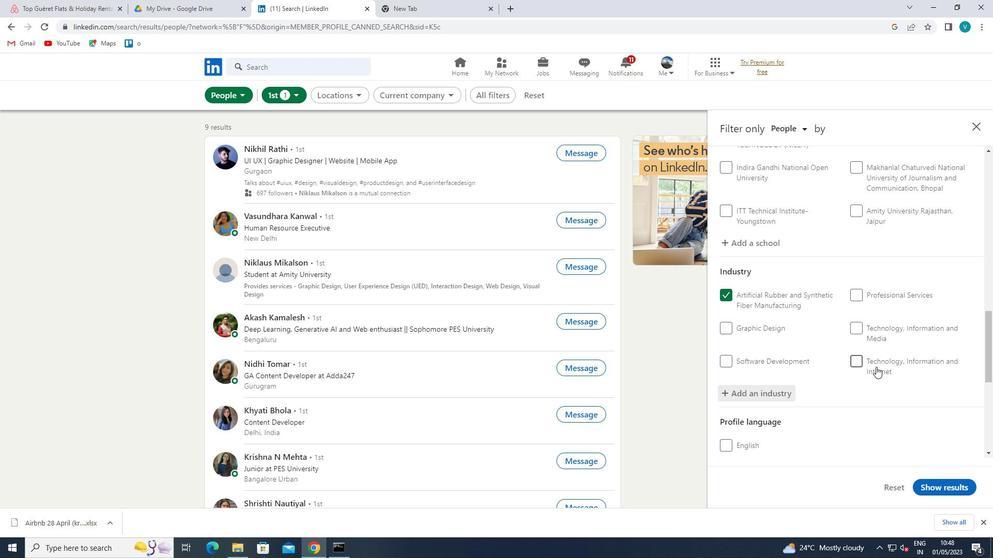 
Action: Mouse scrolled (876, 366) with delta (0, 0)
Screenshot: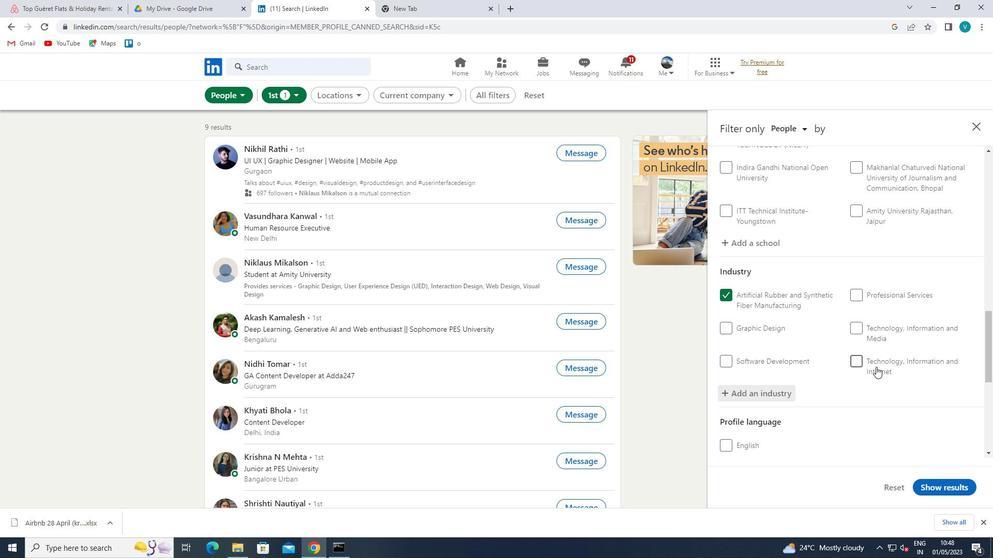 
Action: Mouse scrolled (876, 366) with delta (0, 0)
Screenshot: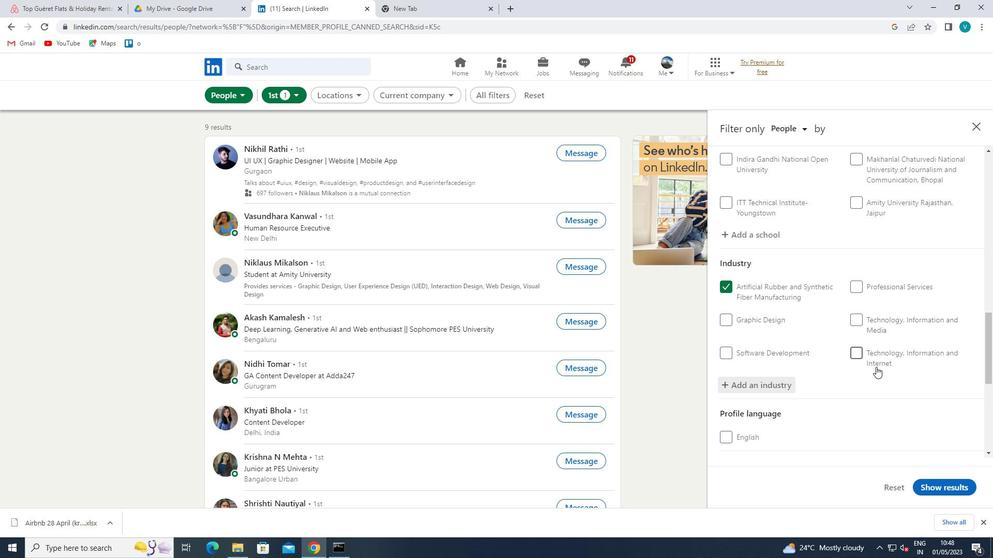 
Action: Mouse scrolled (876, 366) with delta (0, 0)
Screenshot: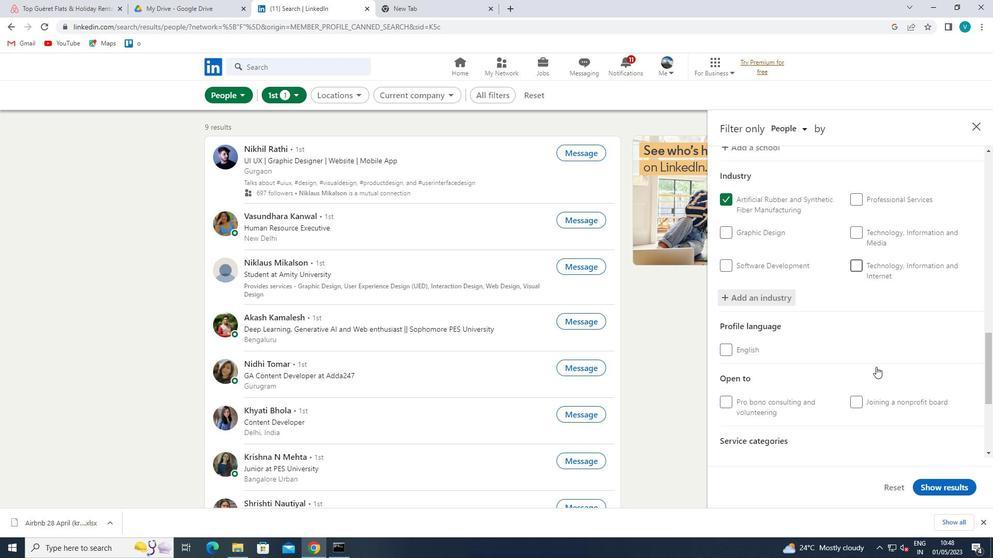 
Action: Mouse moved to (868, 372)
Screenshot: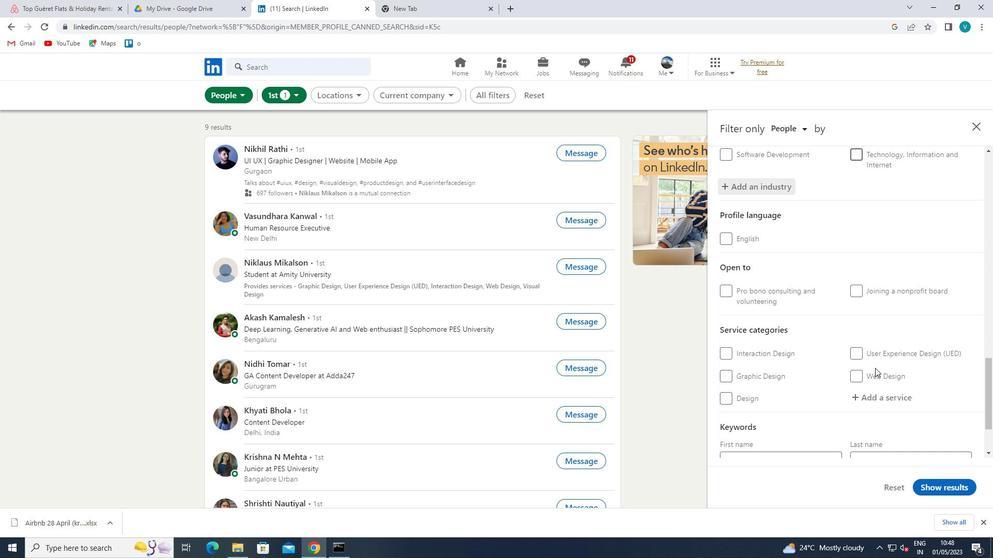 
Action: Mouse scrolled (868, 372) with delta (0, 0)
Screenshot: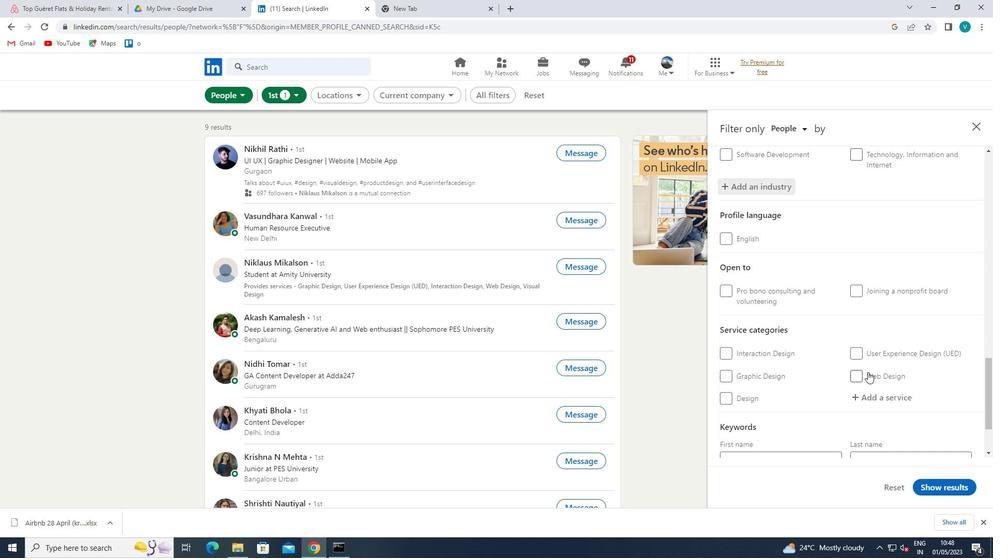 
Action: Mouse moved to (901, 337)
Screenshot: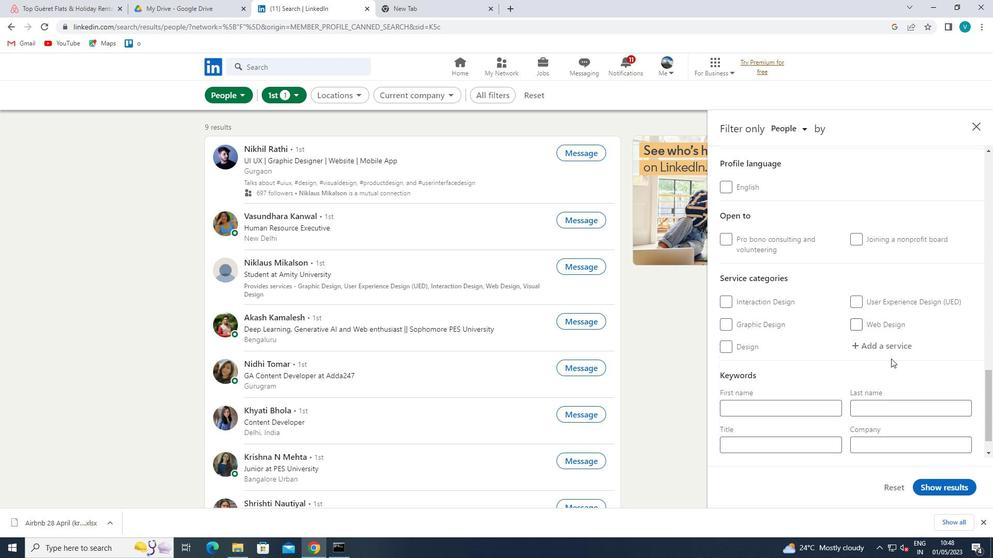 
Action: Mouse pressed left at (901, 337)
Screenshot: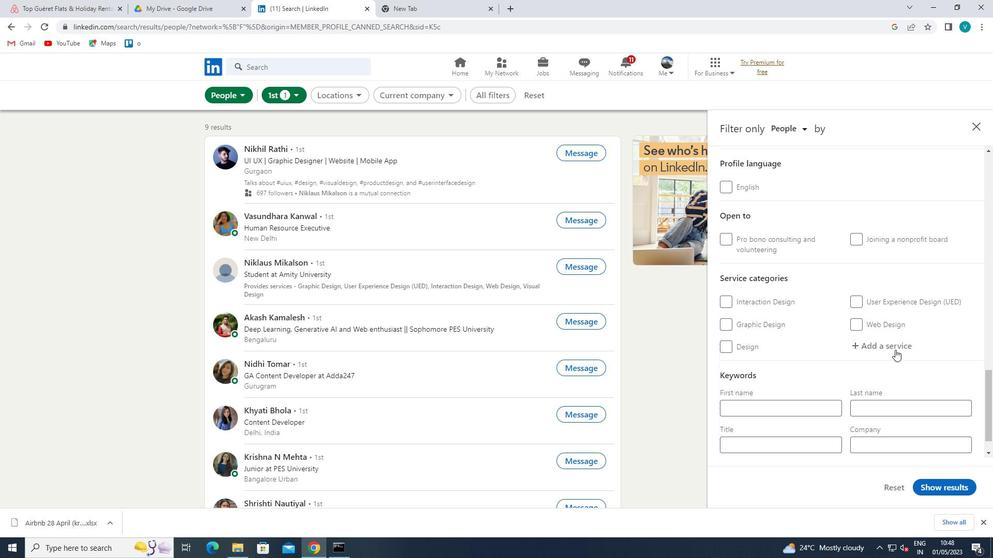 
Action: Mouse moved to (885, 345)
Screenshot: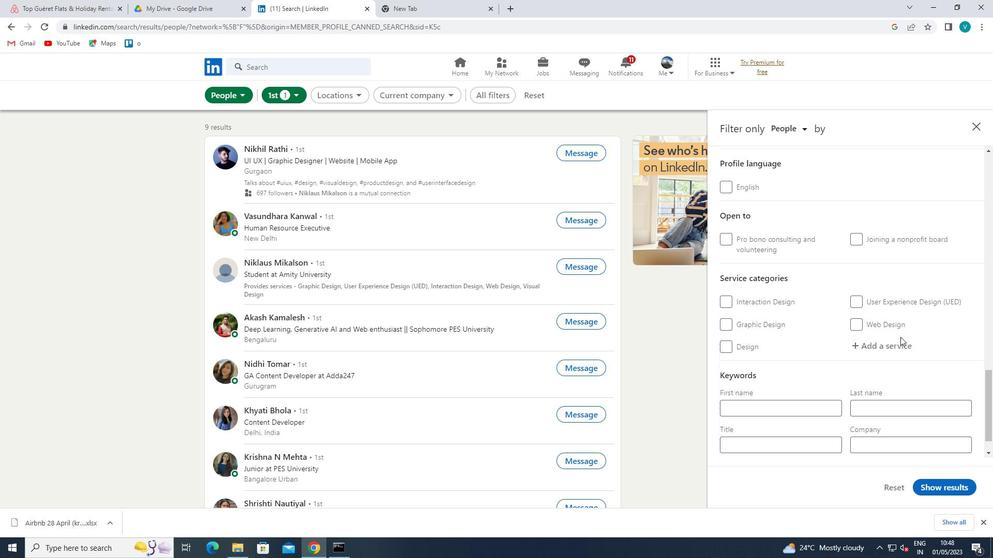 
Action: Mouse pressed left at (885, 345)
Screenshot: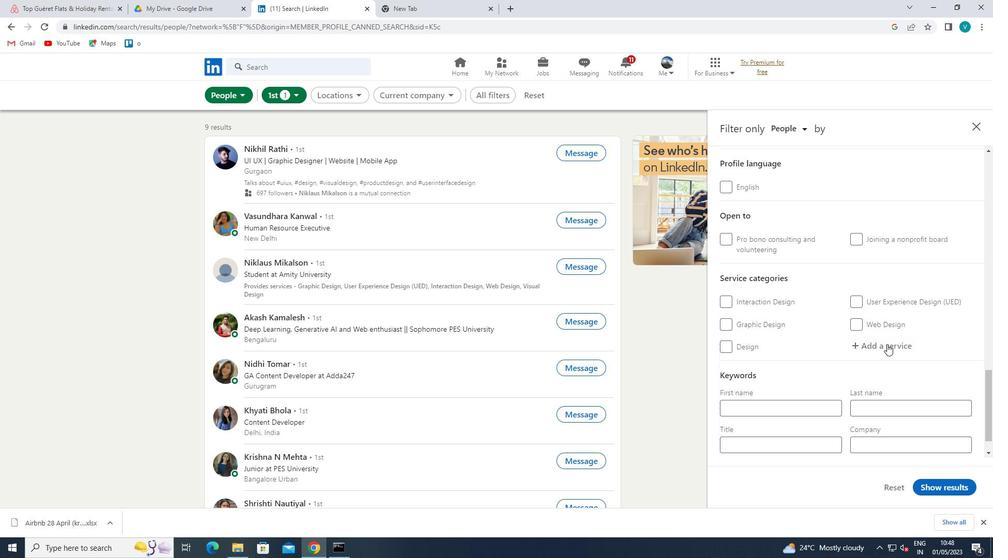 
Action: Key pressed <Key.shift>CUSTOMN<Key.backspace>
Screenshot: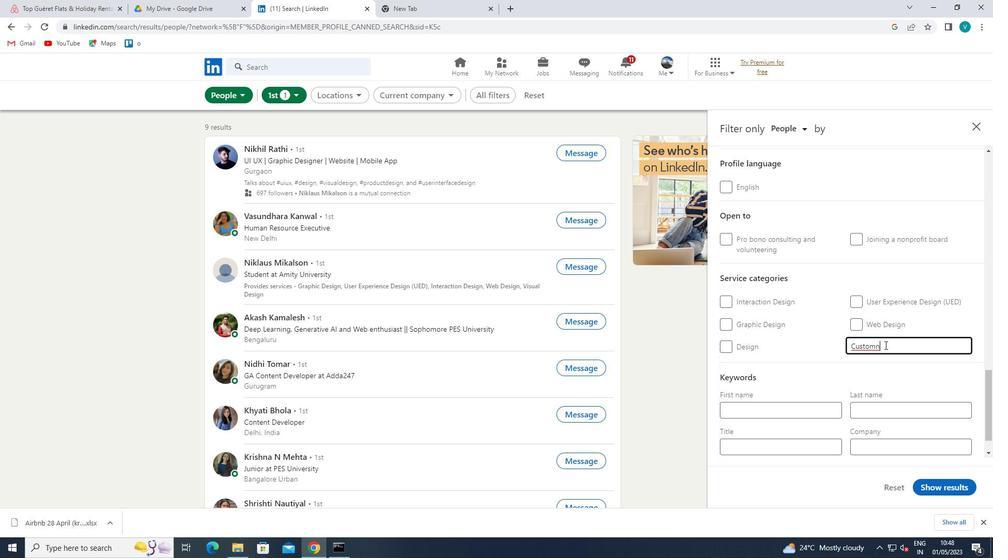 
Action: Mouse moved to (863, 357)
Screenshot: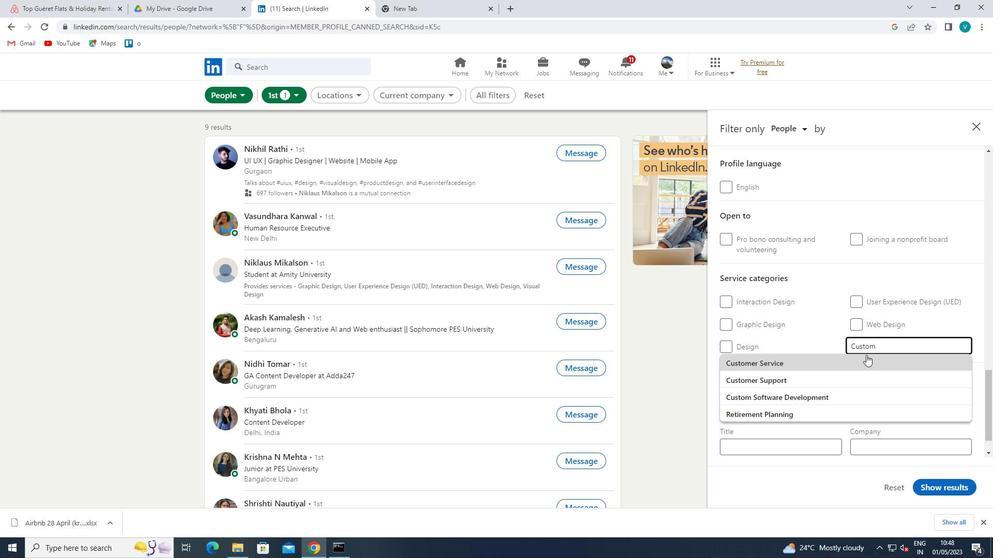 
Action: Mouse pressed left at (863, 357)
Screenshot: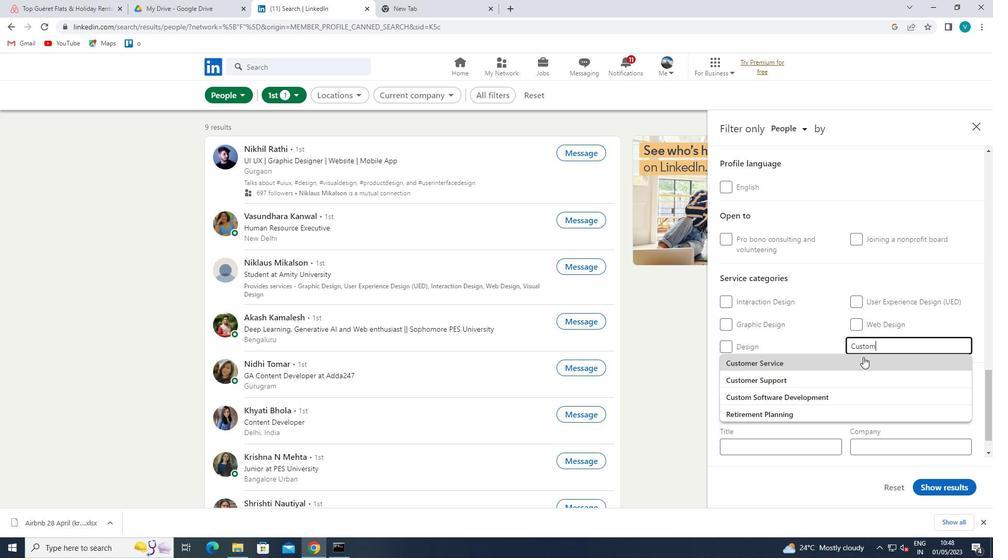 
Action: Mouse moved to (862, 358)
Screenshot: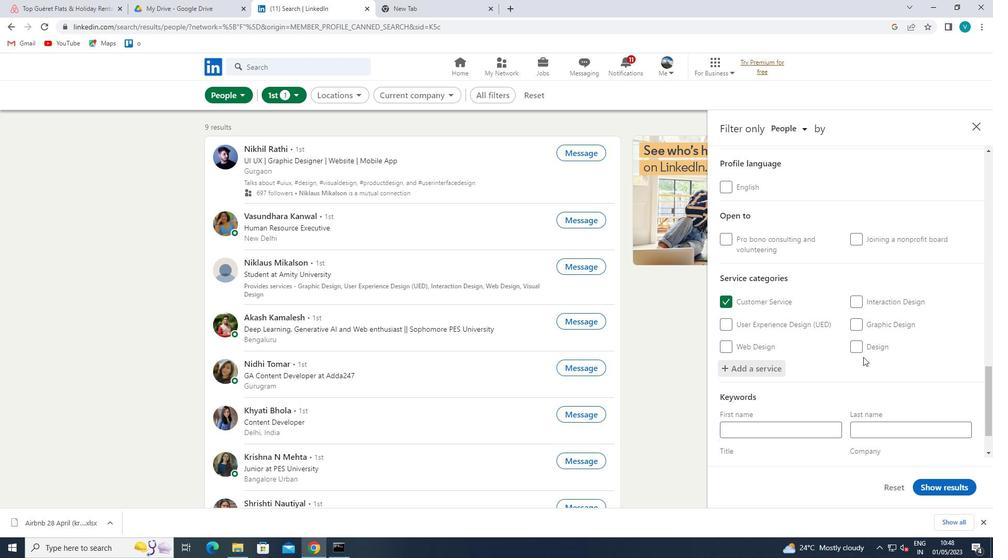 
Action: Mouse scrolled (862, 357) with delta (0, 0)
Screenshot: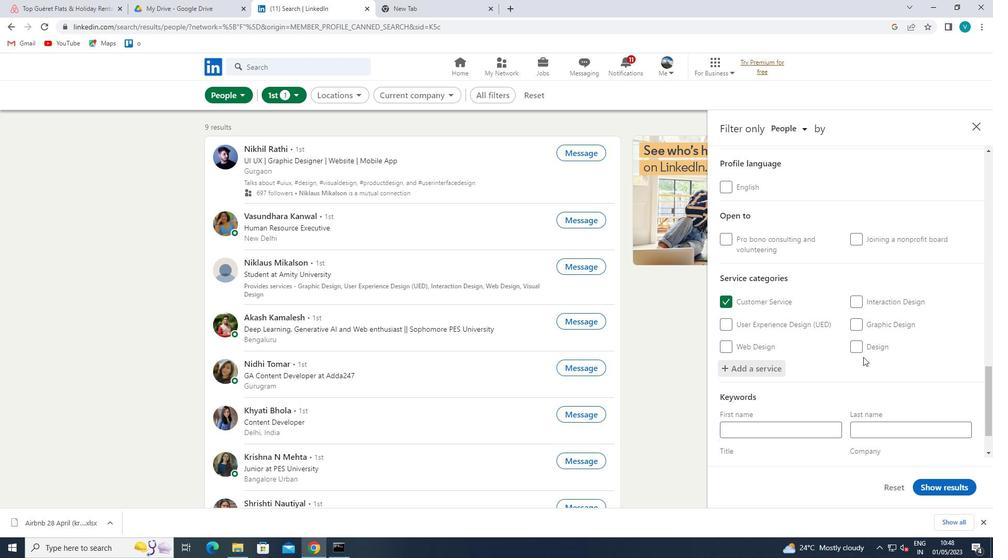 
Action: Mouse moved to (862, 358)
Screenshot: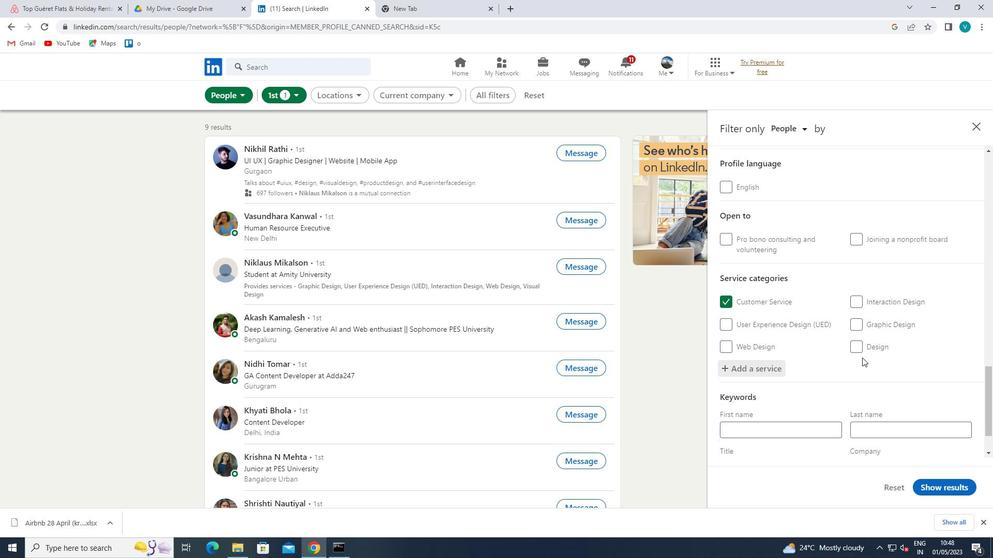 
Action: Mouse scrolled (862, 358) with delta (0, 0)
Screenshot: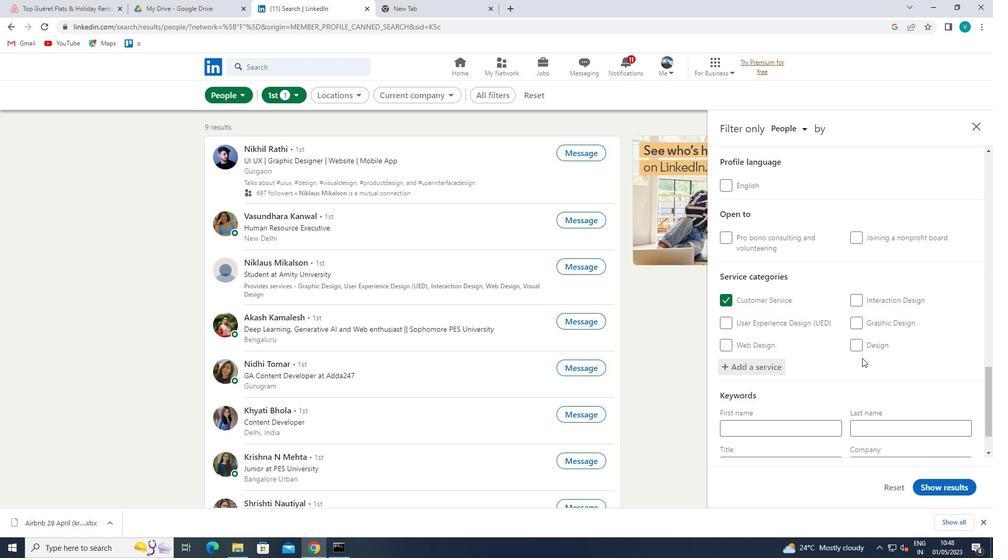 
Action: Mouse moved to (797, 409)
Screenshot: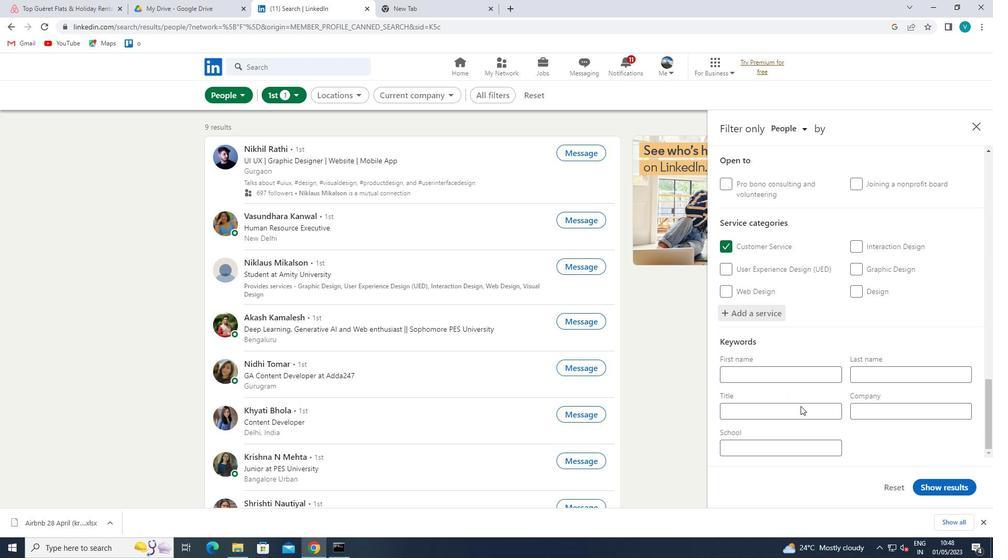 
Action: Mouse pressed left at (797, 409)
Screenshot: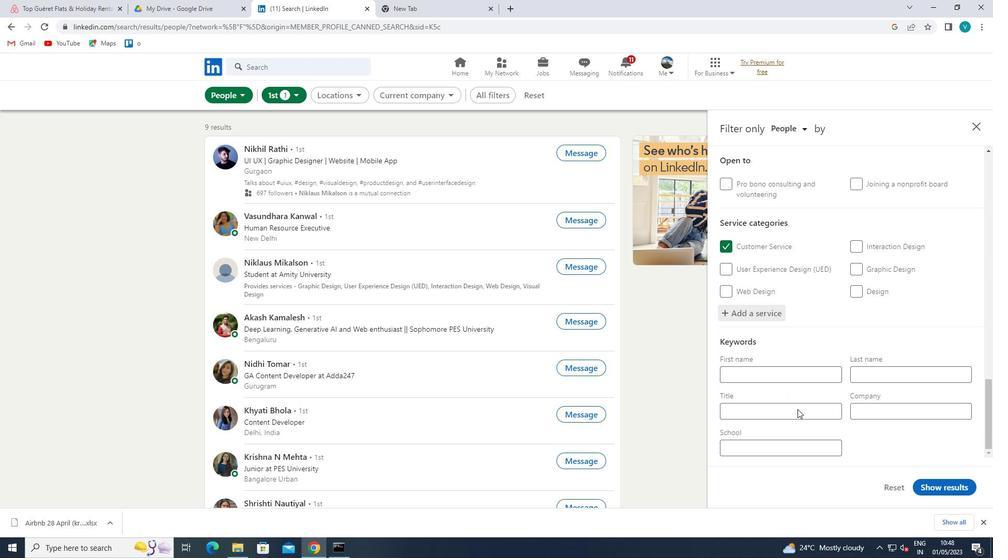 
Action: Mouse moved to (786, 418)
Screenshot: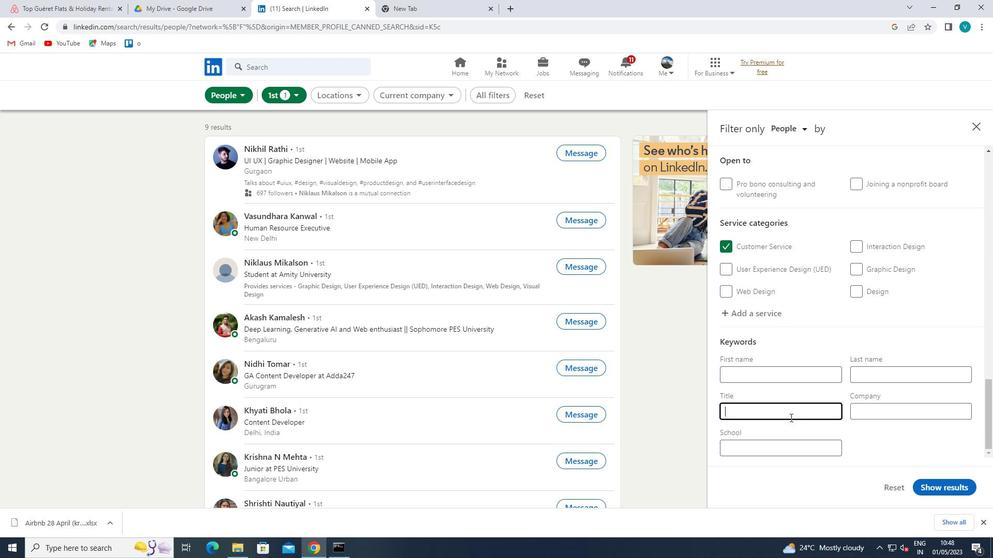 
Action: Key pressed <Key.shift>SOC
Screenshot: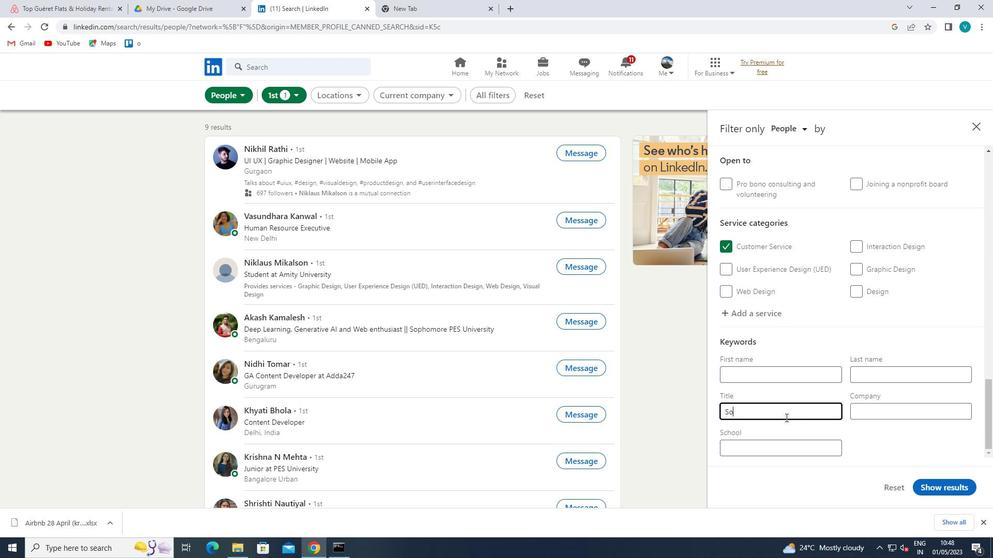 
Action: Mouse moved to (783, 416)
Screenshot: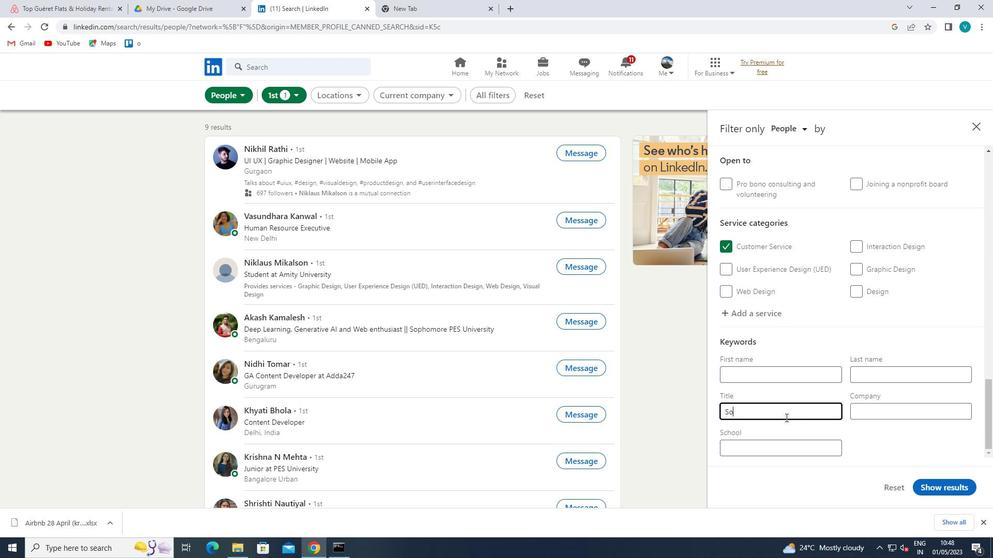 
Action: Key pressed I
Screenshot: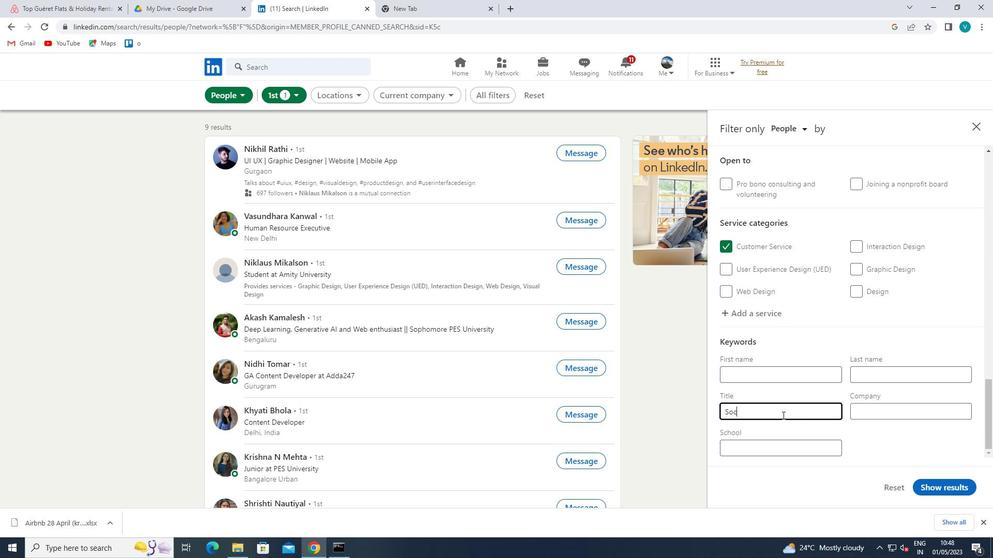 
Action: Mouse moved to (781, 415)
Screenshot: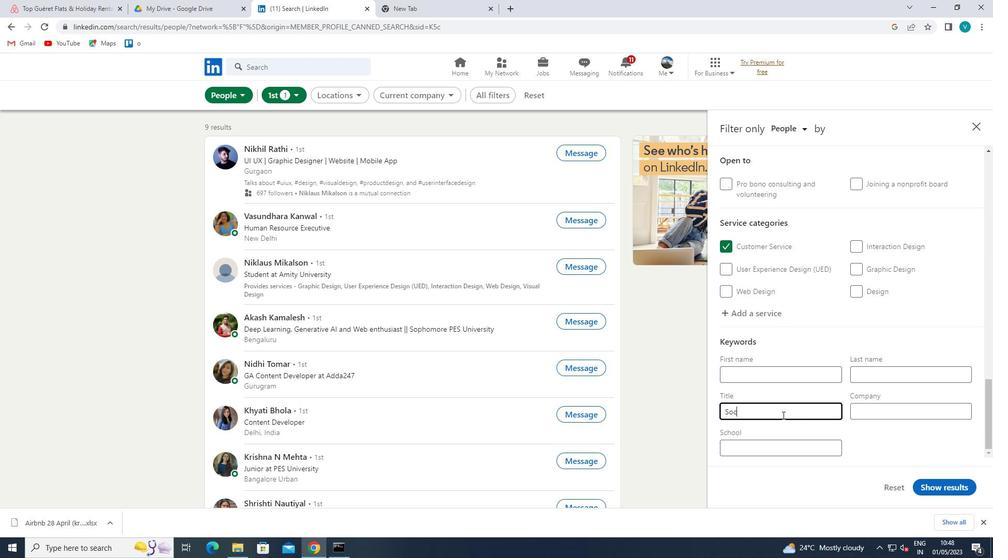 
Action: Key pressed L
Screenshot: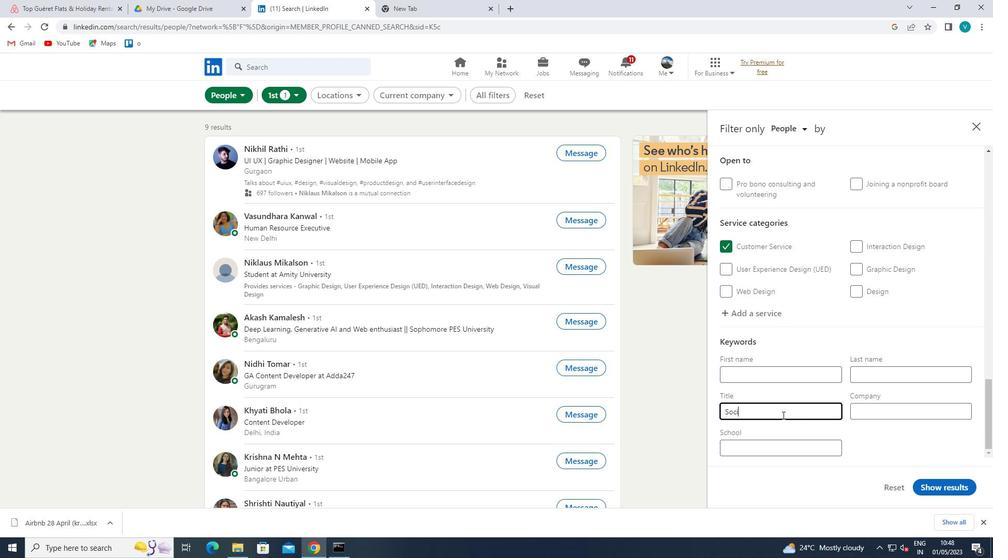 
Action: Mouse moved to (780, 415)
Screenshot: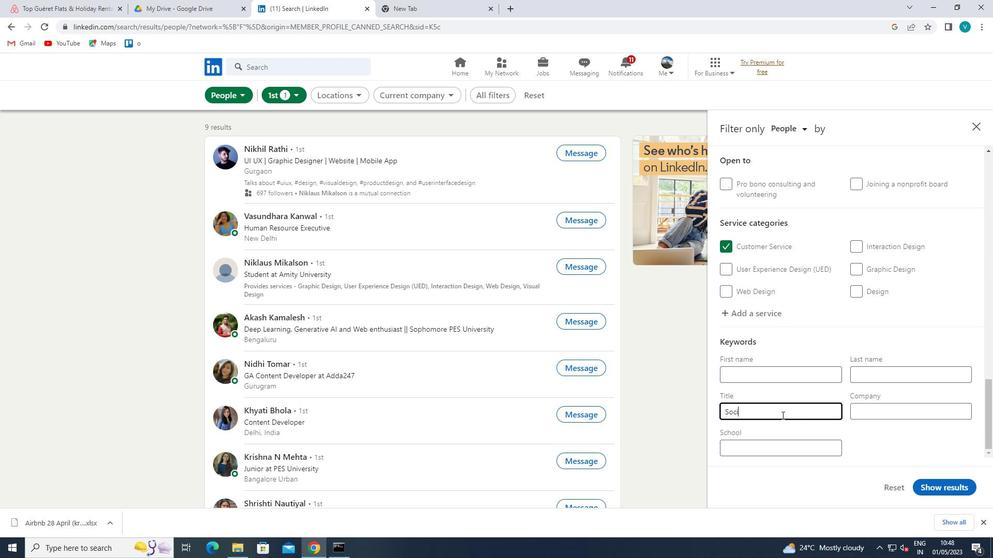 
Action: Key pressed <Key.space>
Screenshot: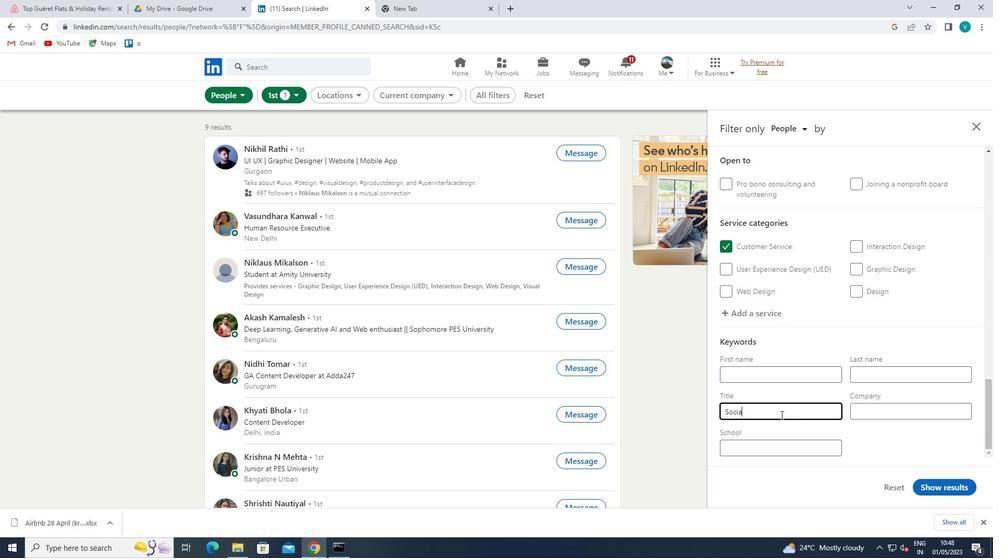 
Action: Mouse moved to (779, 415)
Screenshot: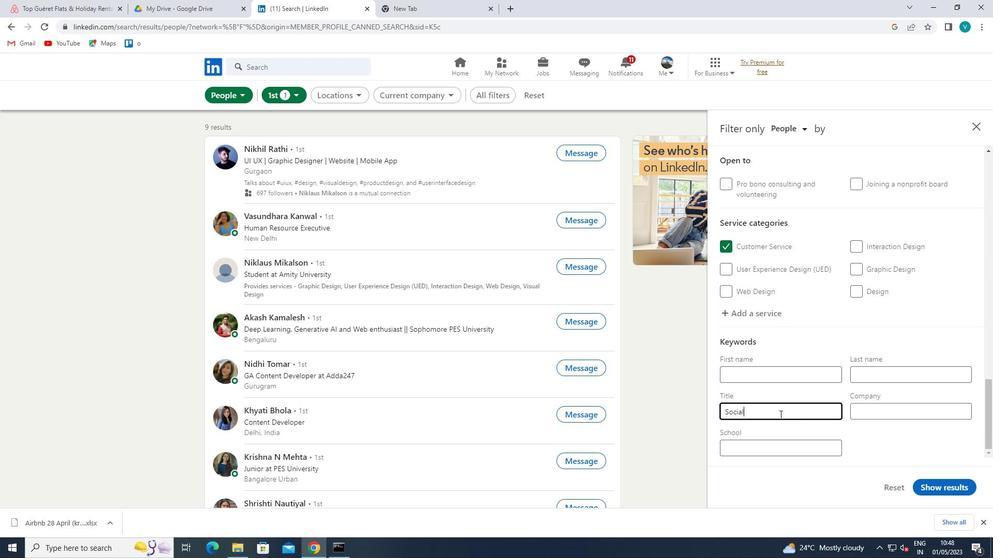 
Action: Key pressed <Key.shift>MEDIA
Screenshot: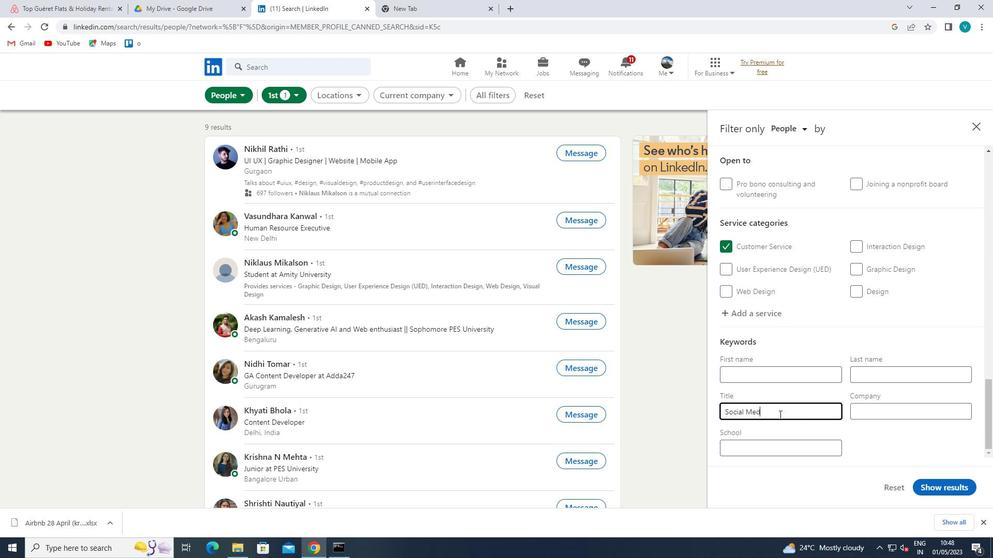 
Action: Mouse moved to (779, 415)
Screenshot: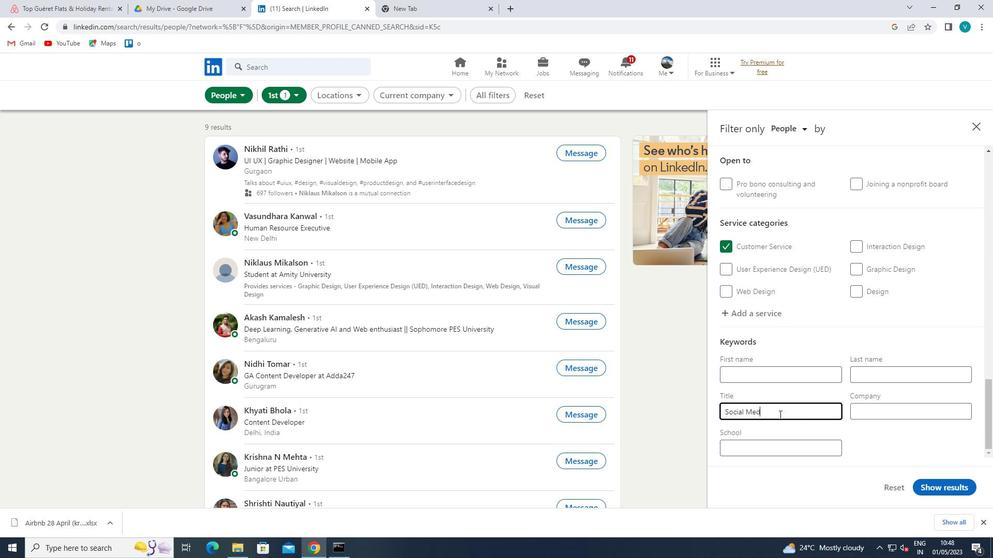 
Action: Key pressed <Key.space>
Screenshot: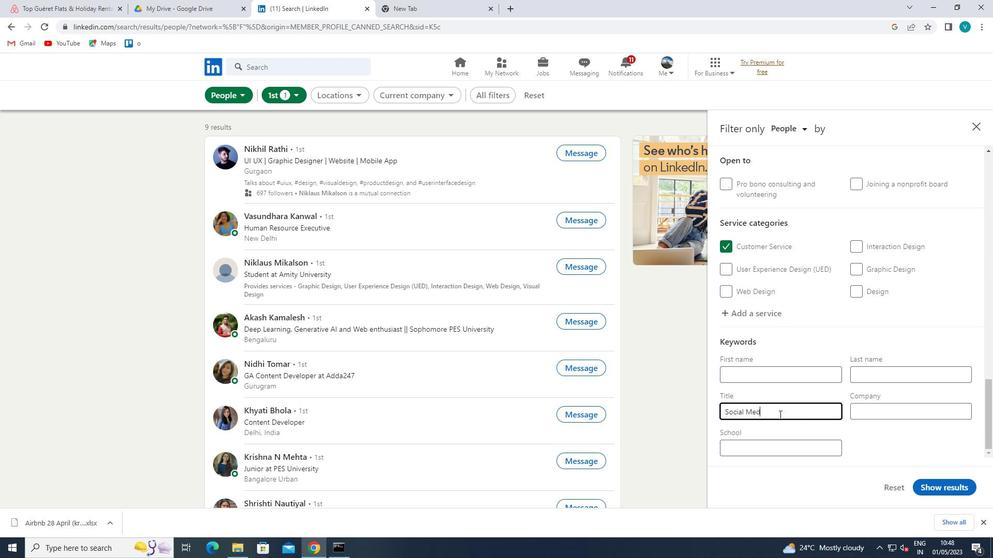 
Action: Mouse moved to (778, 415)
Screenshot: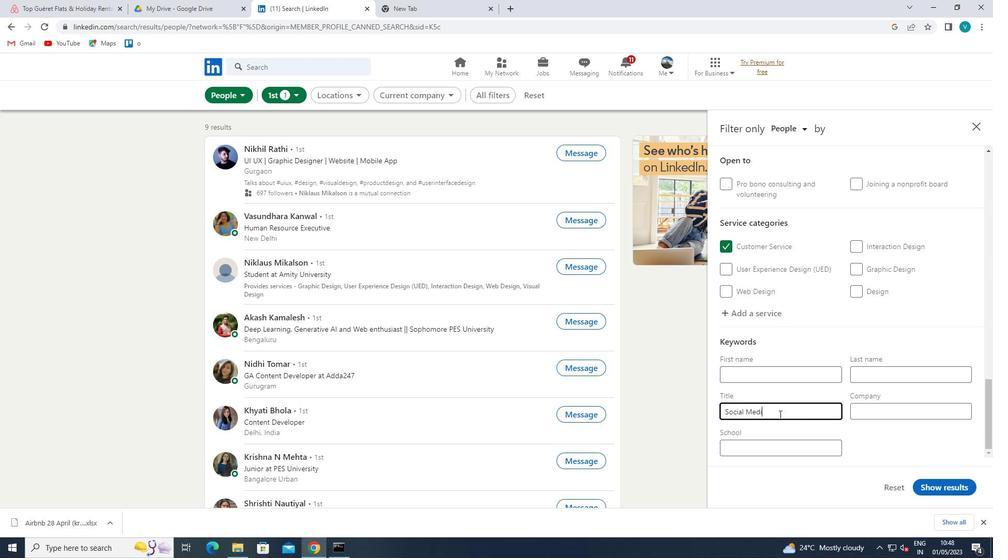 
Action: Key pressed <Key.shift>ASSIST
Screenshot: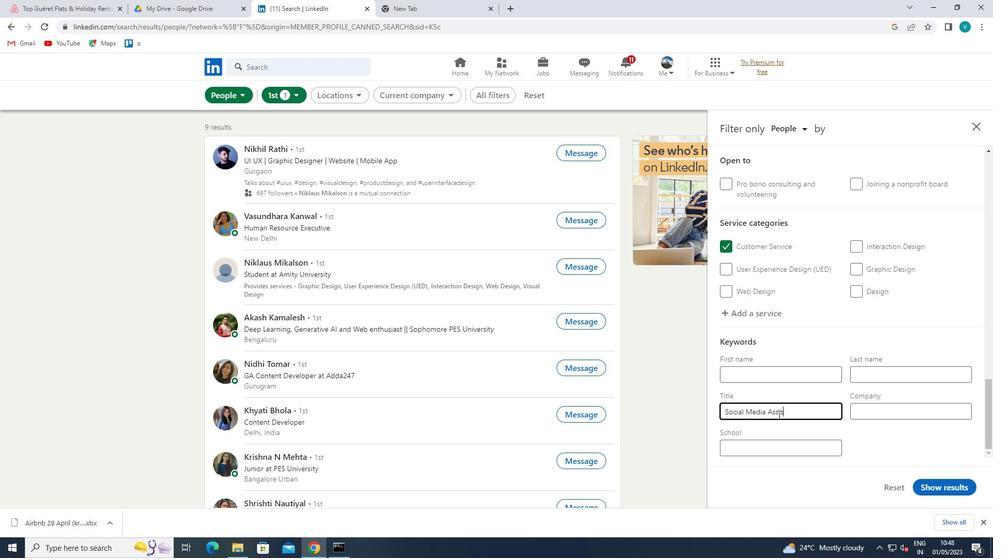
Action: Mouse moved to (778, 415)
Screenshot: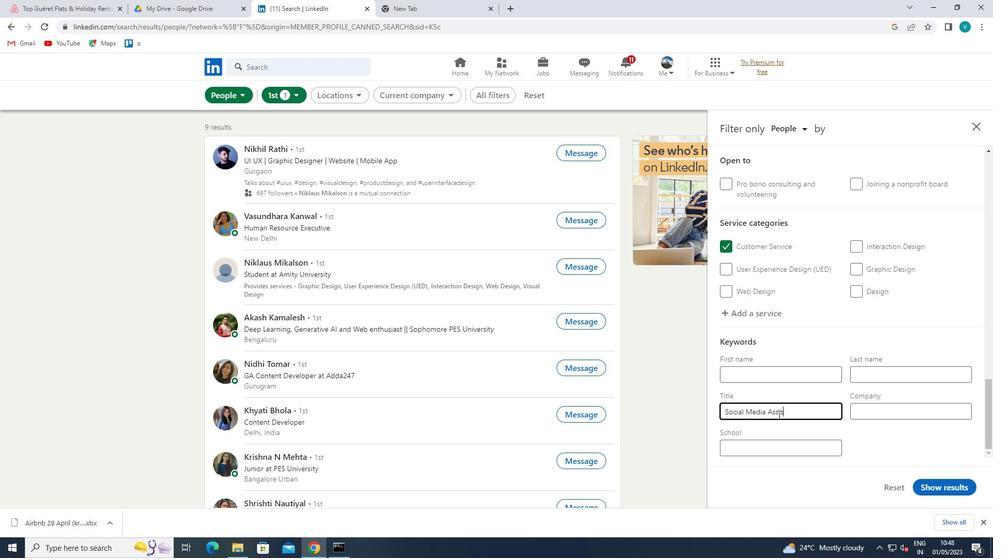 
Action: Key pressed RA
Screenshot: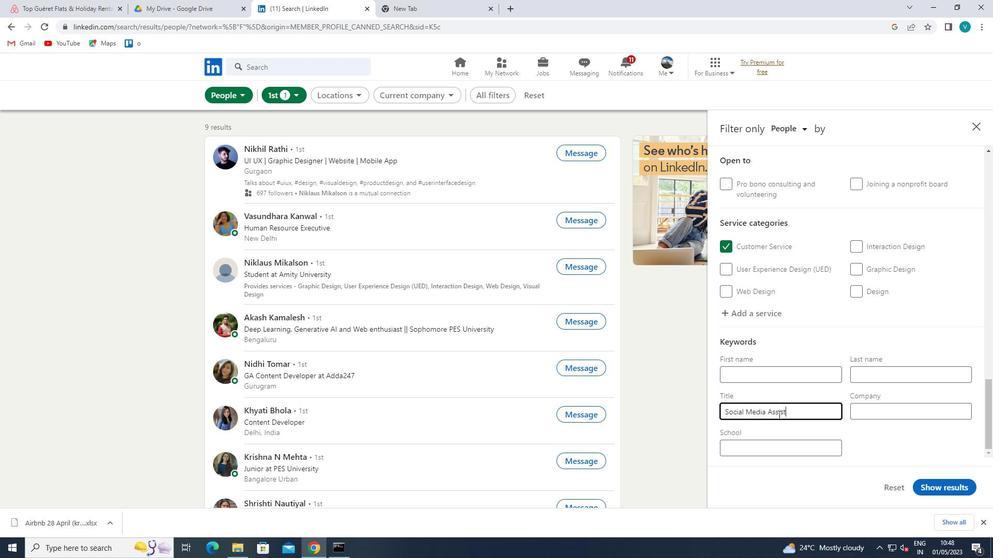 
Action: Mouse moved to (778, 415)
Screenshot: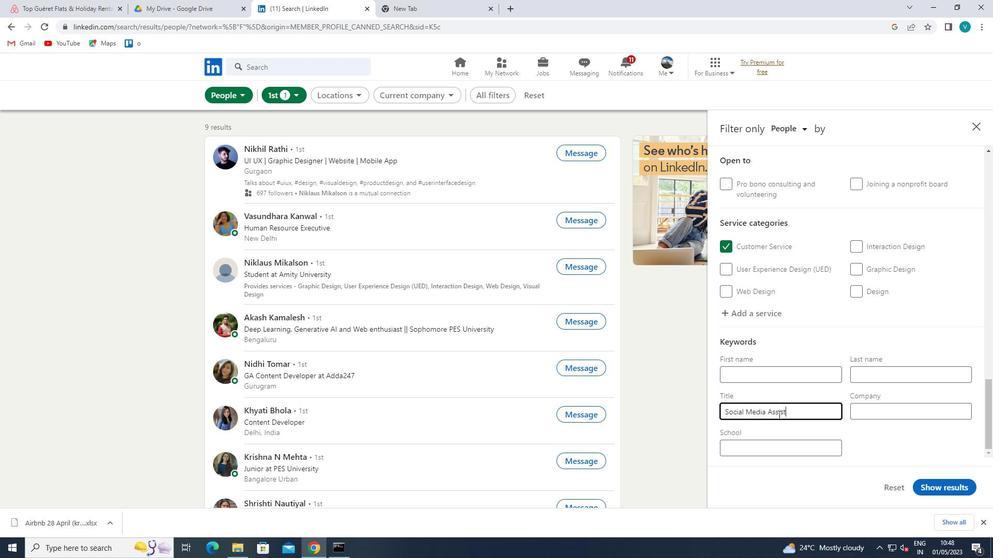 
Action: Key pressed \\<Key.backspace><Key.backspace><Key.backspace><Key.backspace>ANT<Key.space>
Screenshot: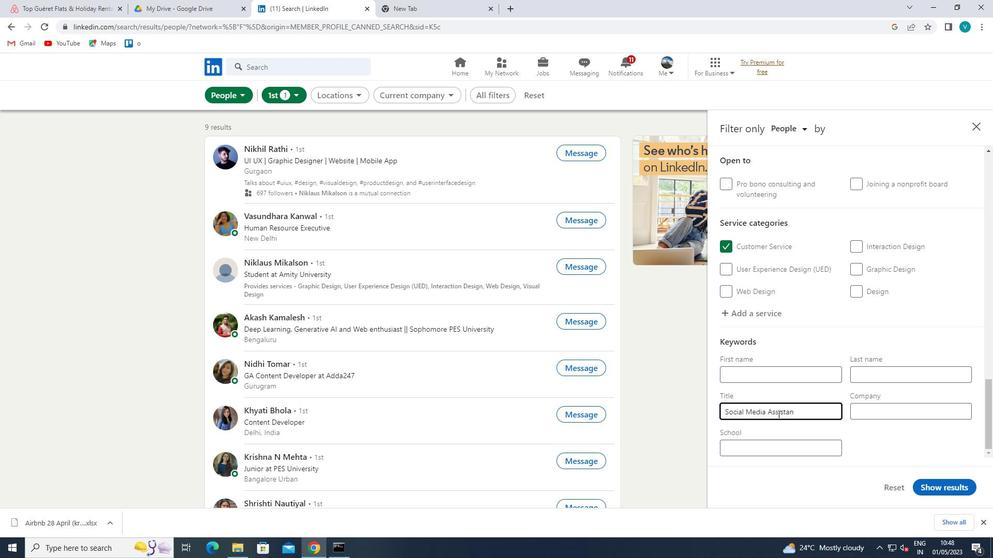 
Action: Mouse moved to (933, 484)
Screenshot: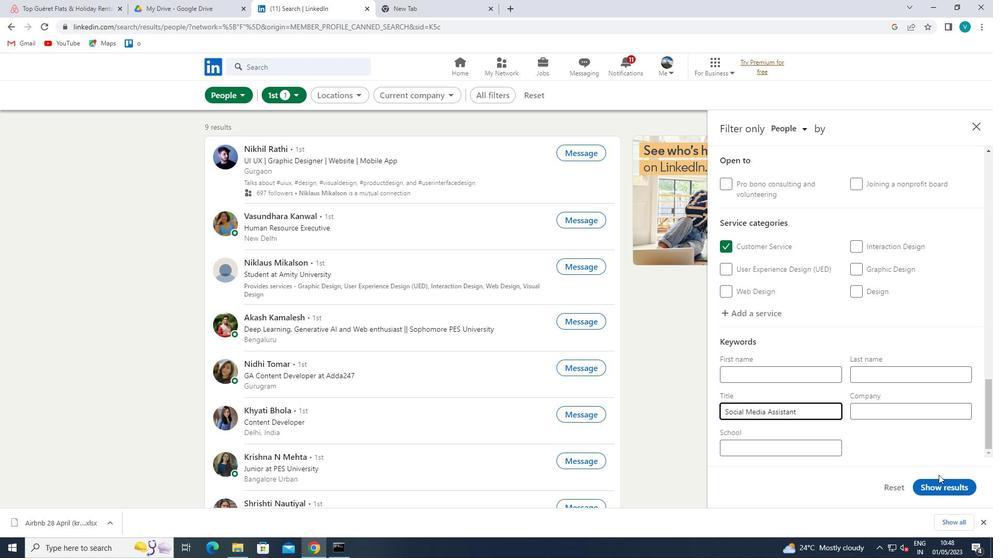 
Action: Mouse pressed left at (933, 484)
Screenshot: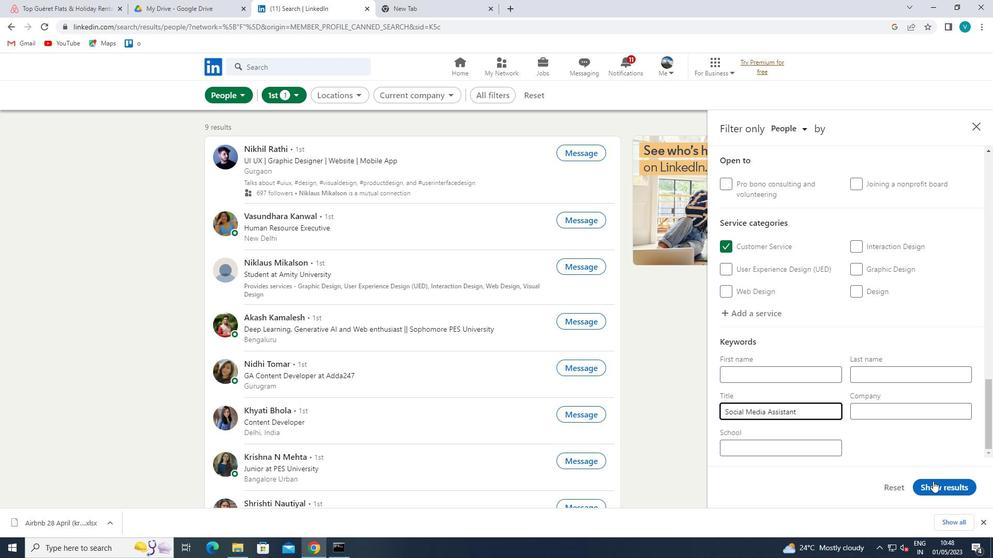 
